 Task: Change the URL paste behavior to plain text.
Action: Mouse moved to (1252, 111)
Screenshot: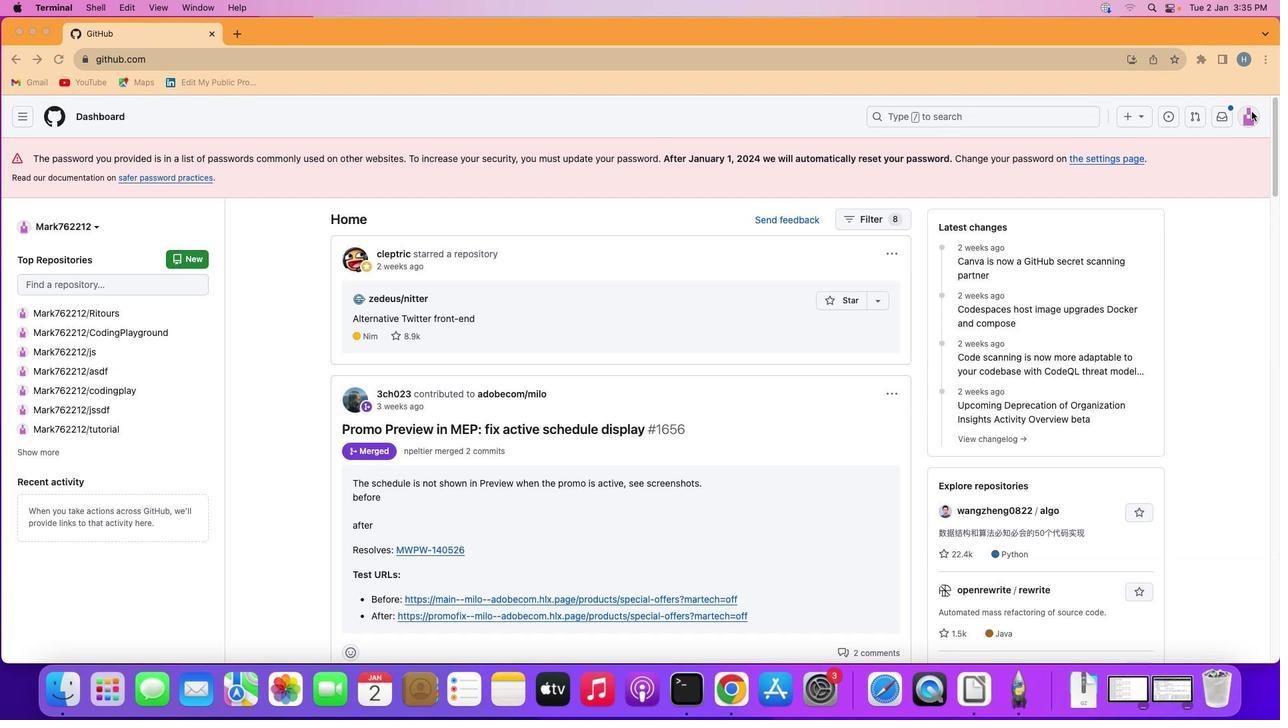 
Action: Mouse pressed left at (1252, 111)
Screenshot: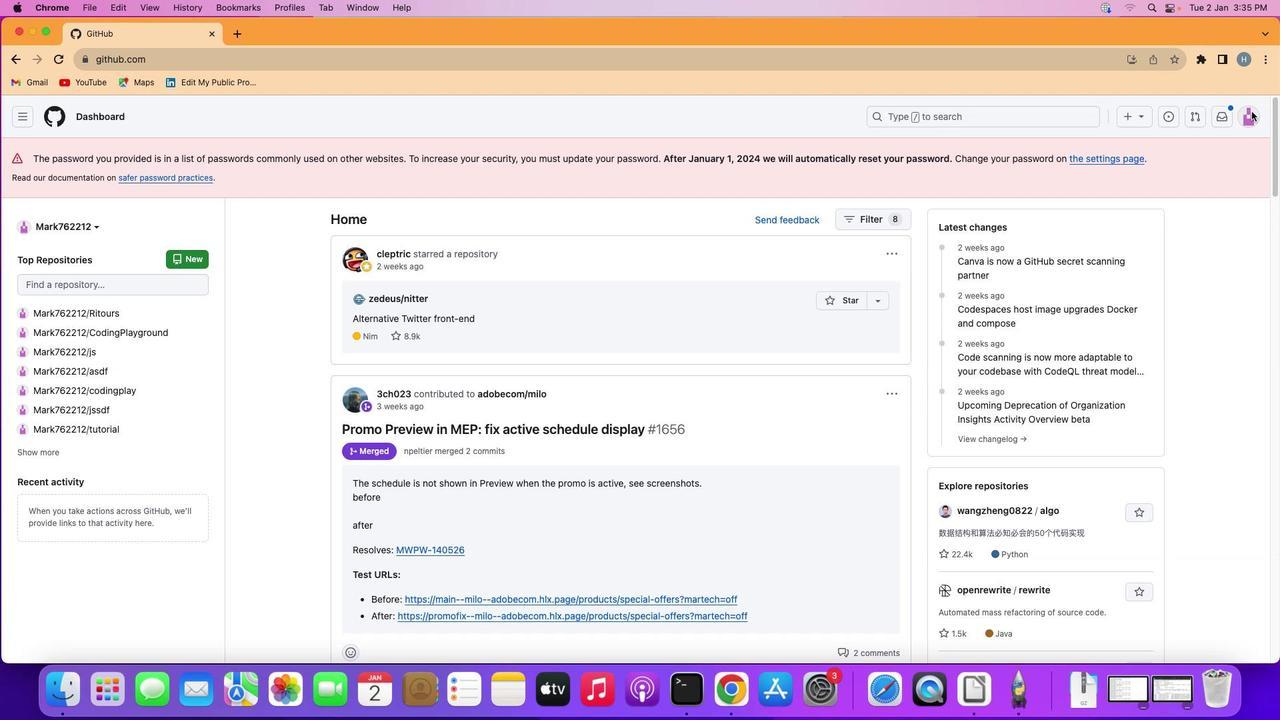 
Action: Mouse moved to (1251, 114)
Screenshot: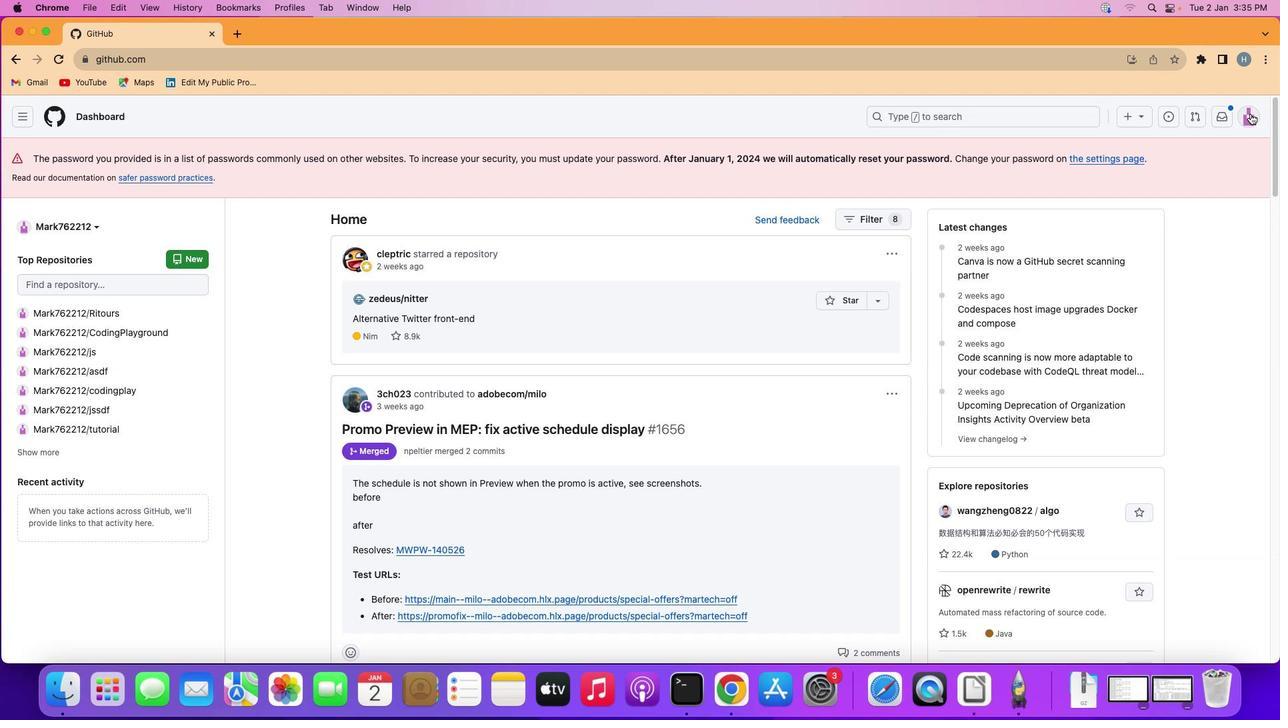 
Action: Mouse pressed left at (1251, 114)
Screenshot: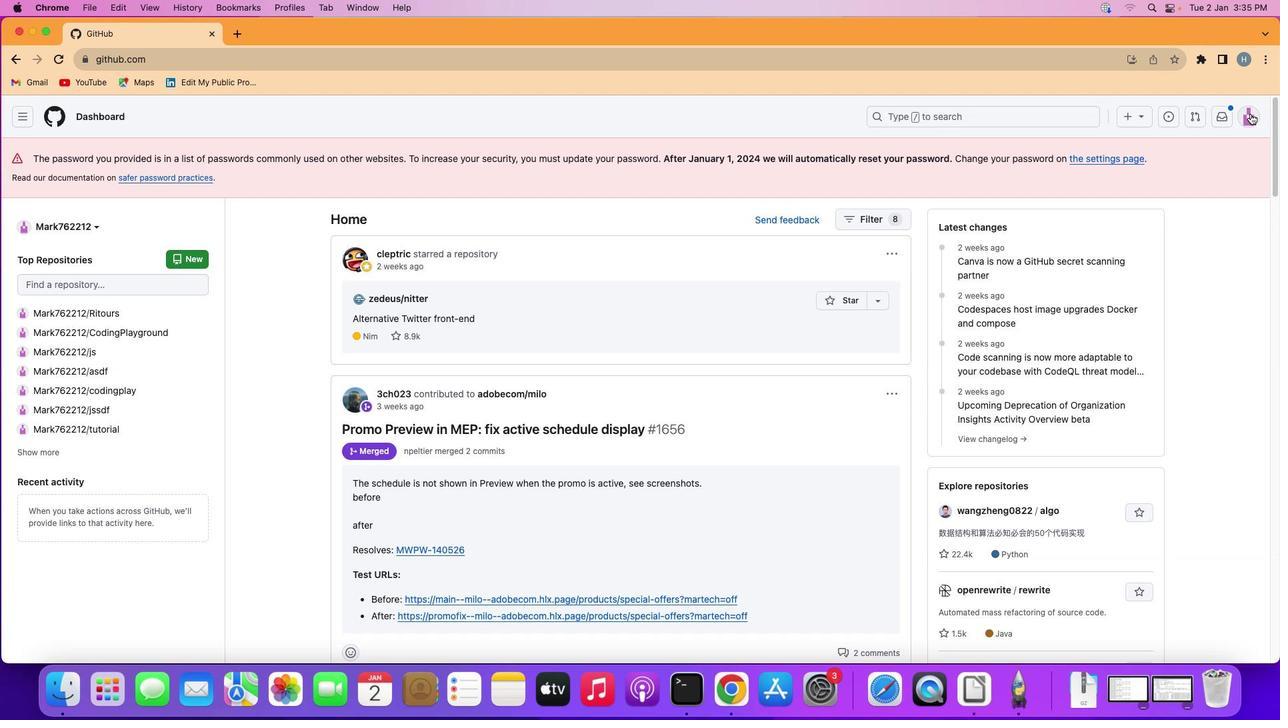 
Action: Mouse moved to (1126, 486)
Screenshot: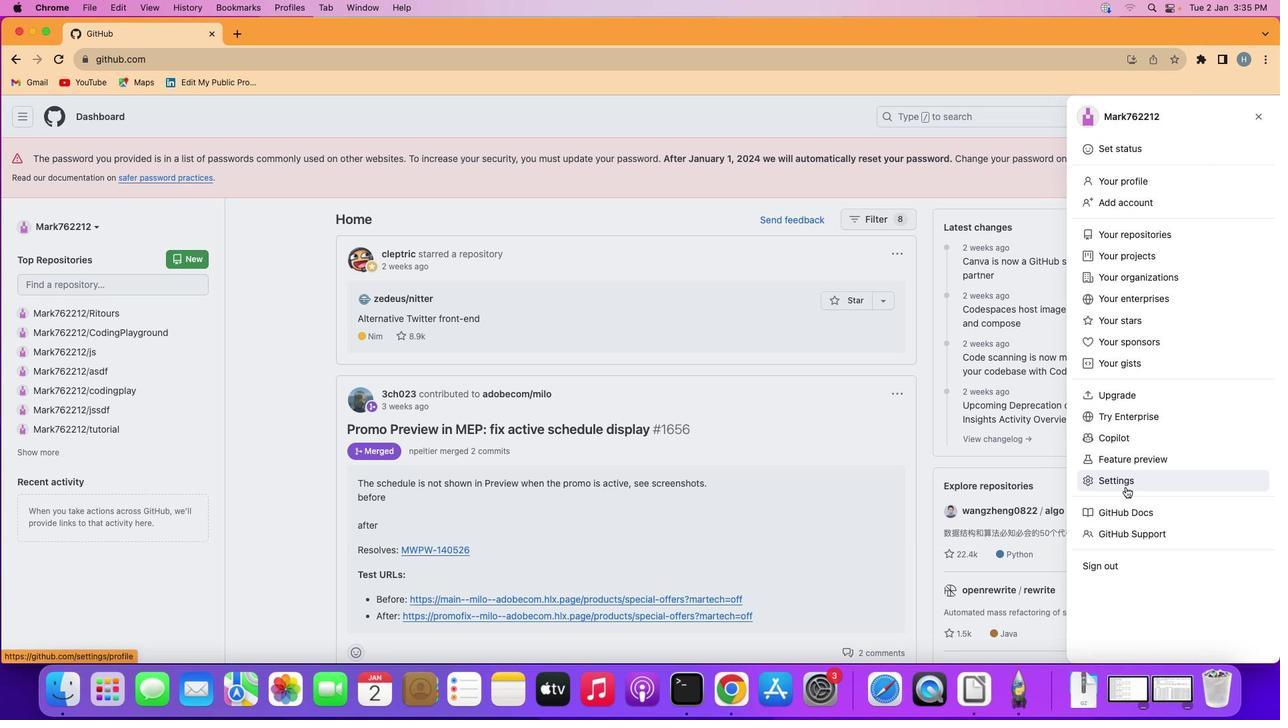 
Action: Mouse pressed left at (1126, 486)
Screenshot: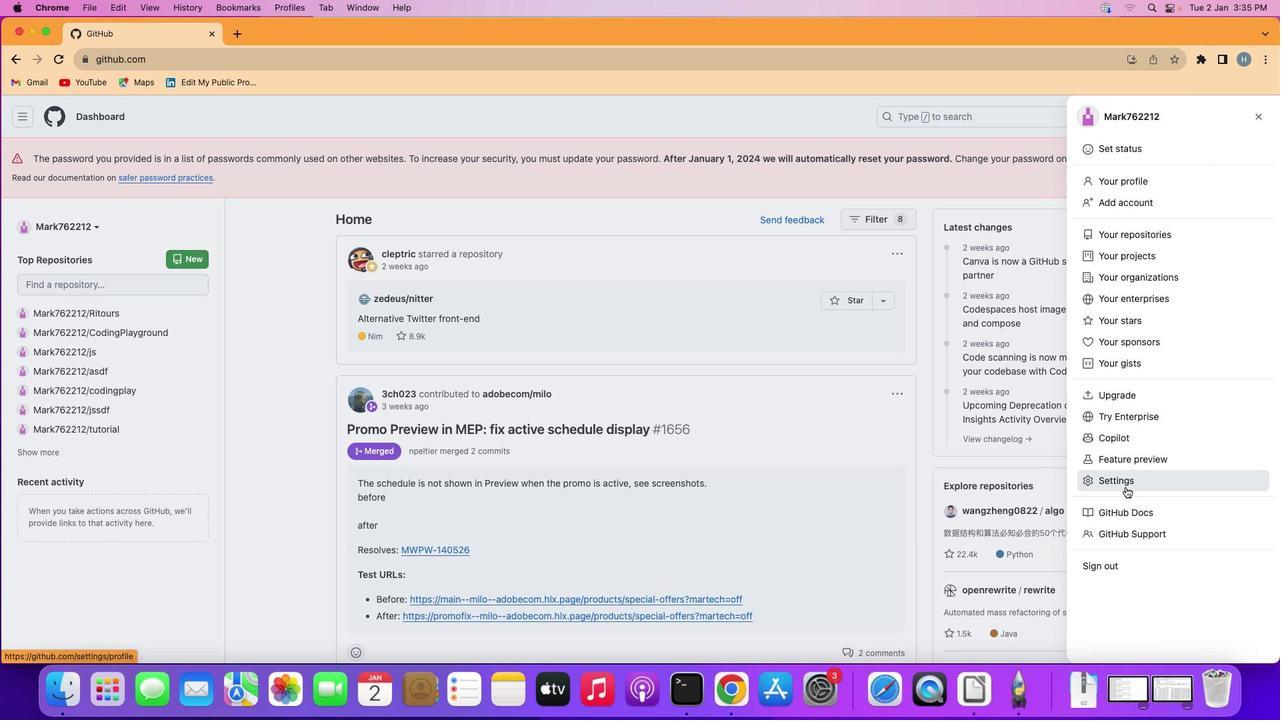 
Action: Mouse moved to (684, 510)
Screenshot: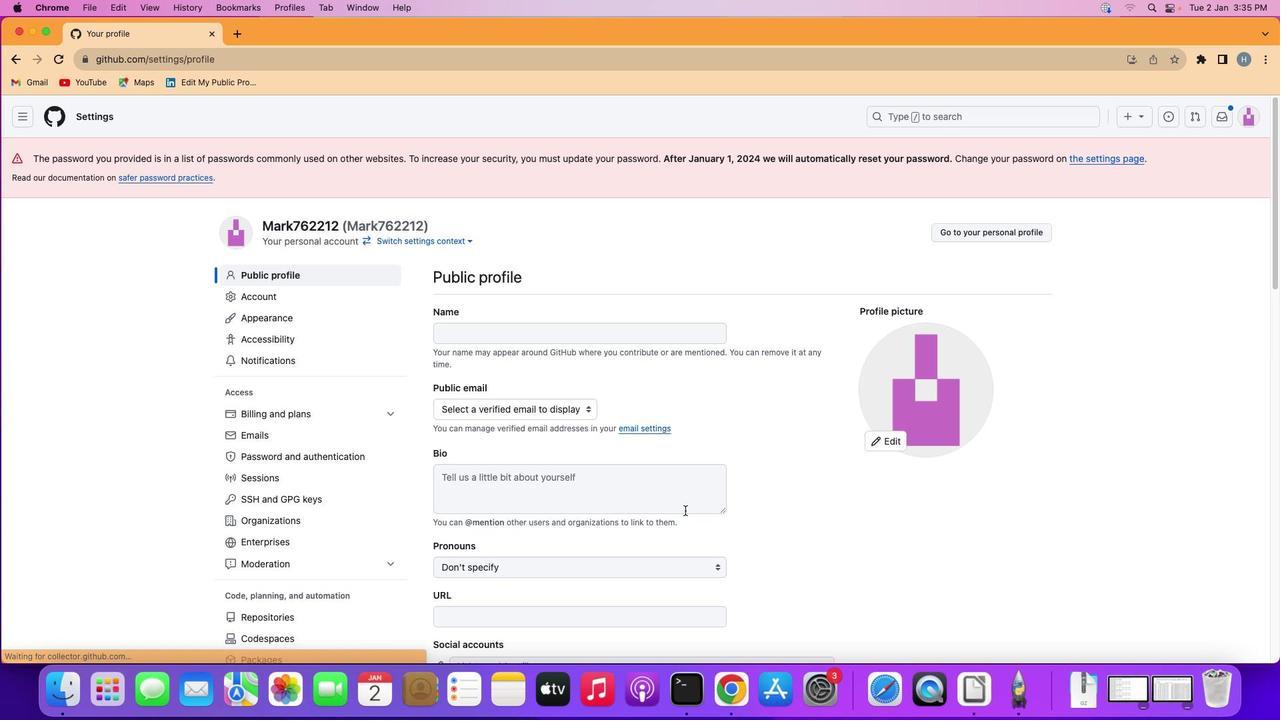
Action: Mouse scrolled (684, 510) with delta (0, 0)
Screenshot: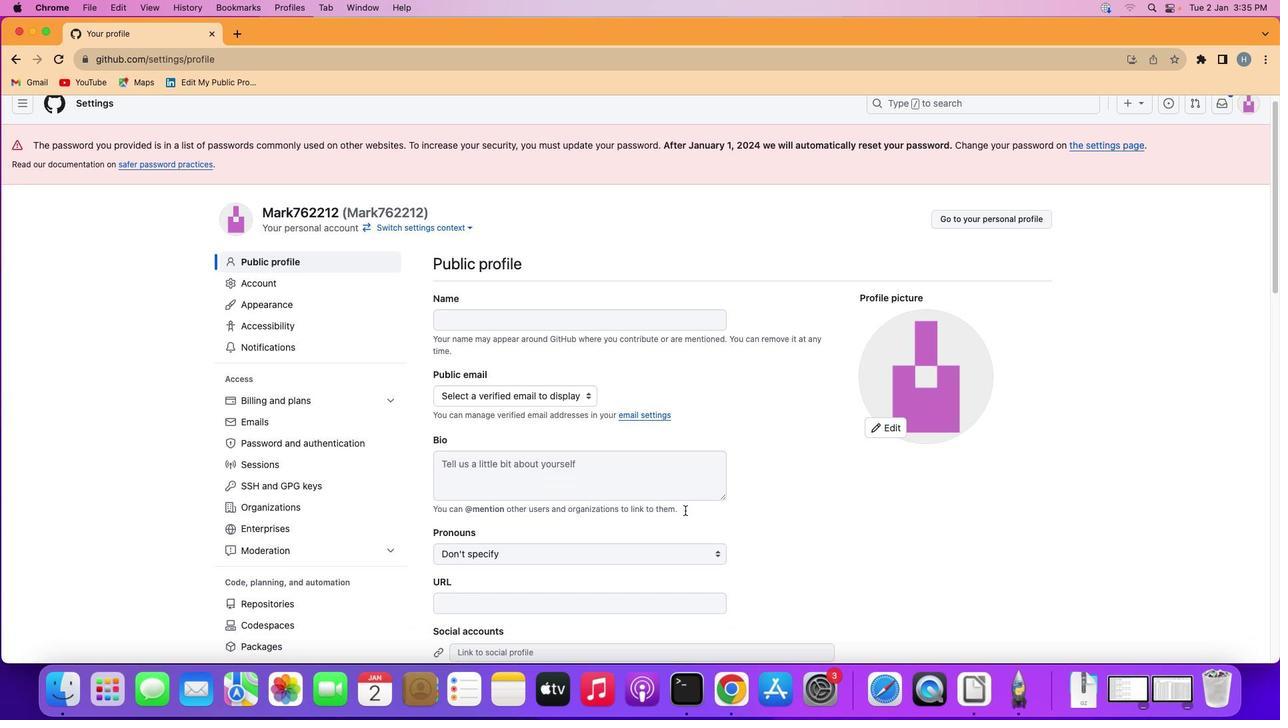 
Action: Mouse scrolled (684, 510) with delta (0, 0)
Screenshot: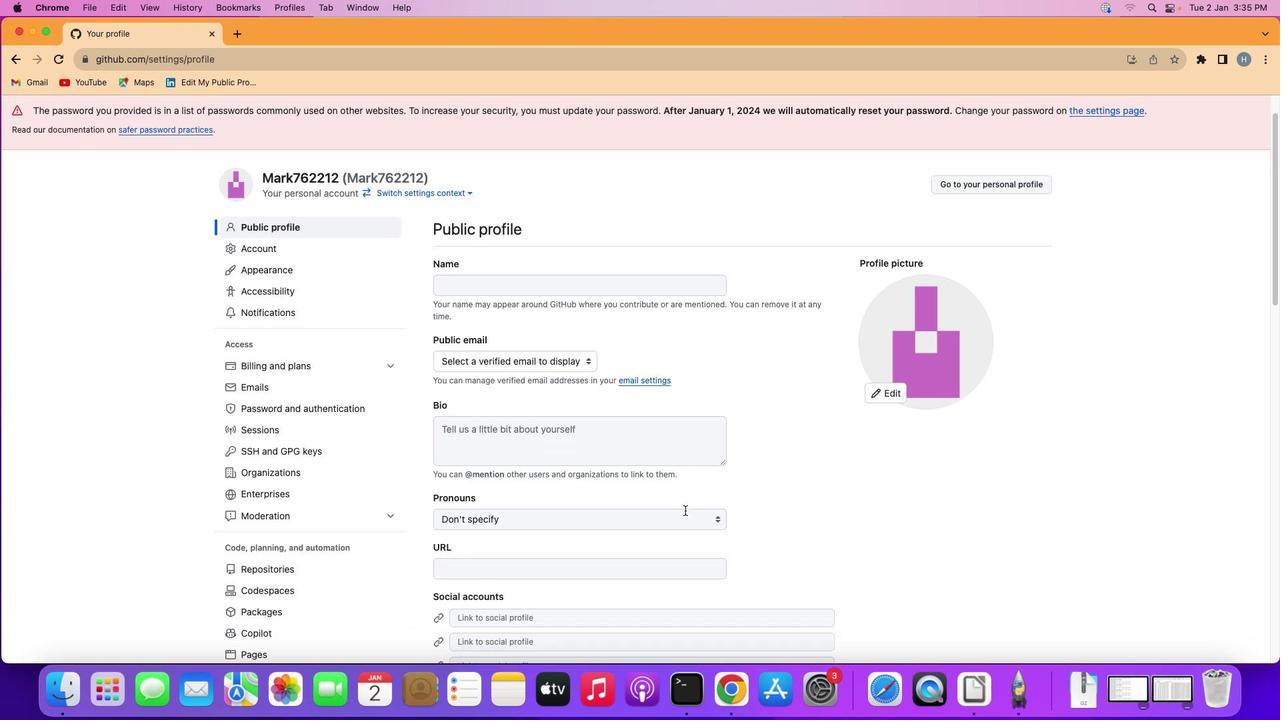 
Action: Mouse scrolled (684, 510) with delta (0, -1)
Screenshot: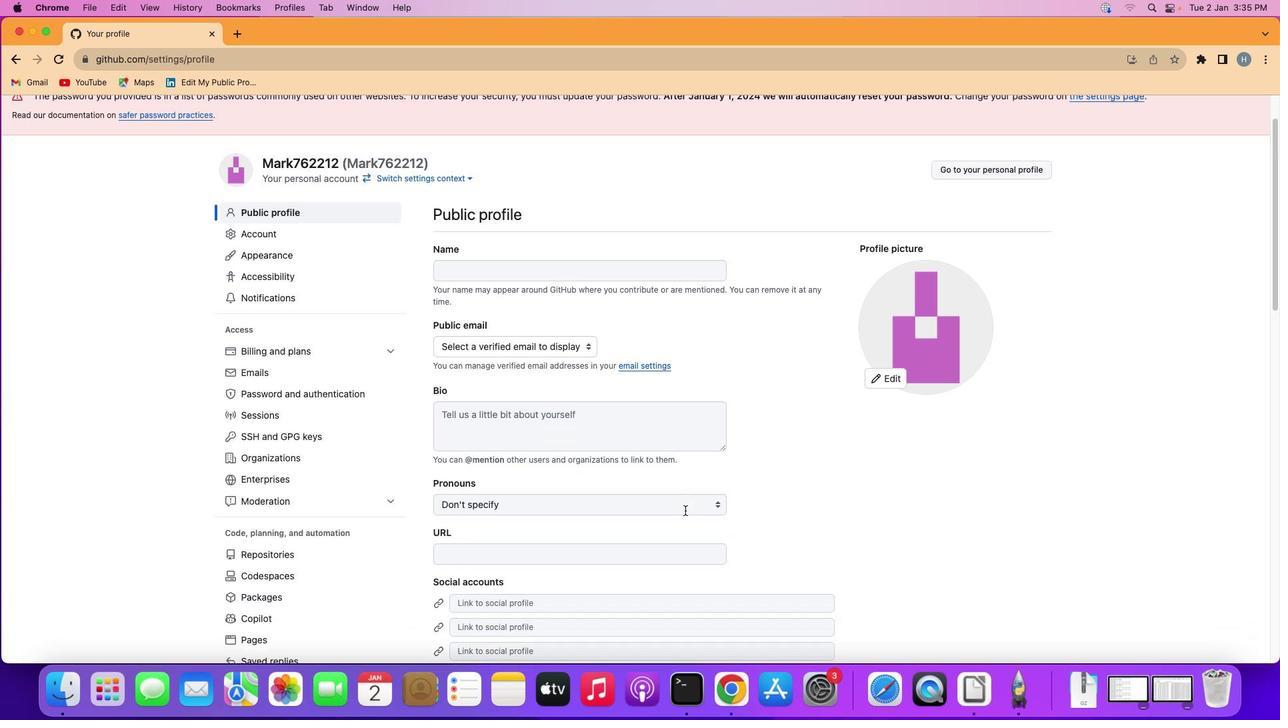 
Action: Mouse scrolled (684, 510) with delta (0, -1)
Screenshot: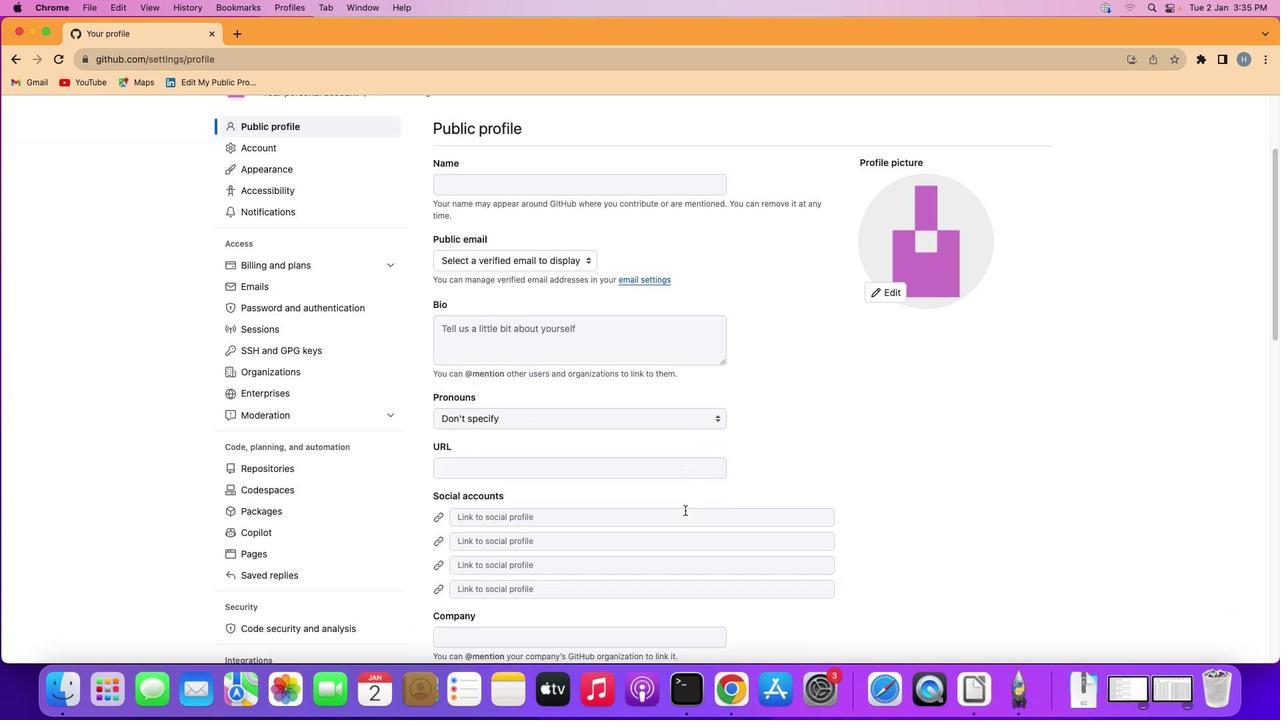 
Action: Mouse moved to (292, 166)
Screenshot: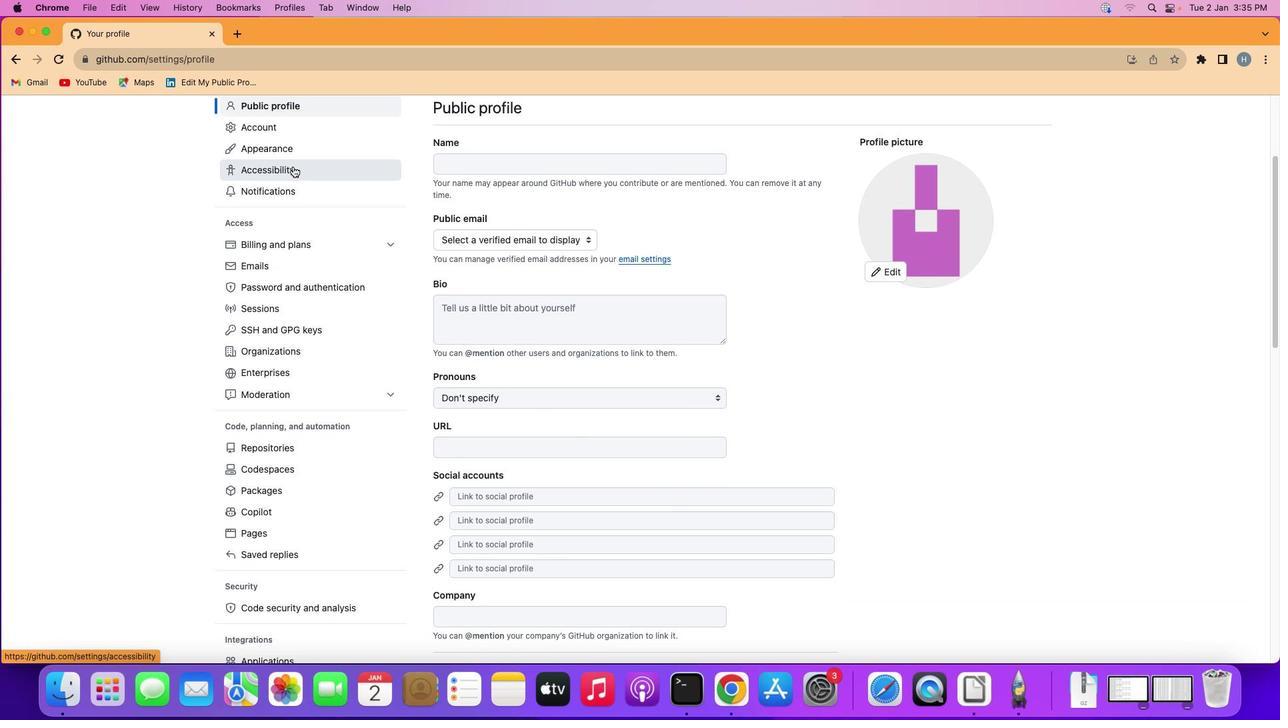 
Action: Mouse pressed left at (292, 166)
Screenshot: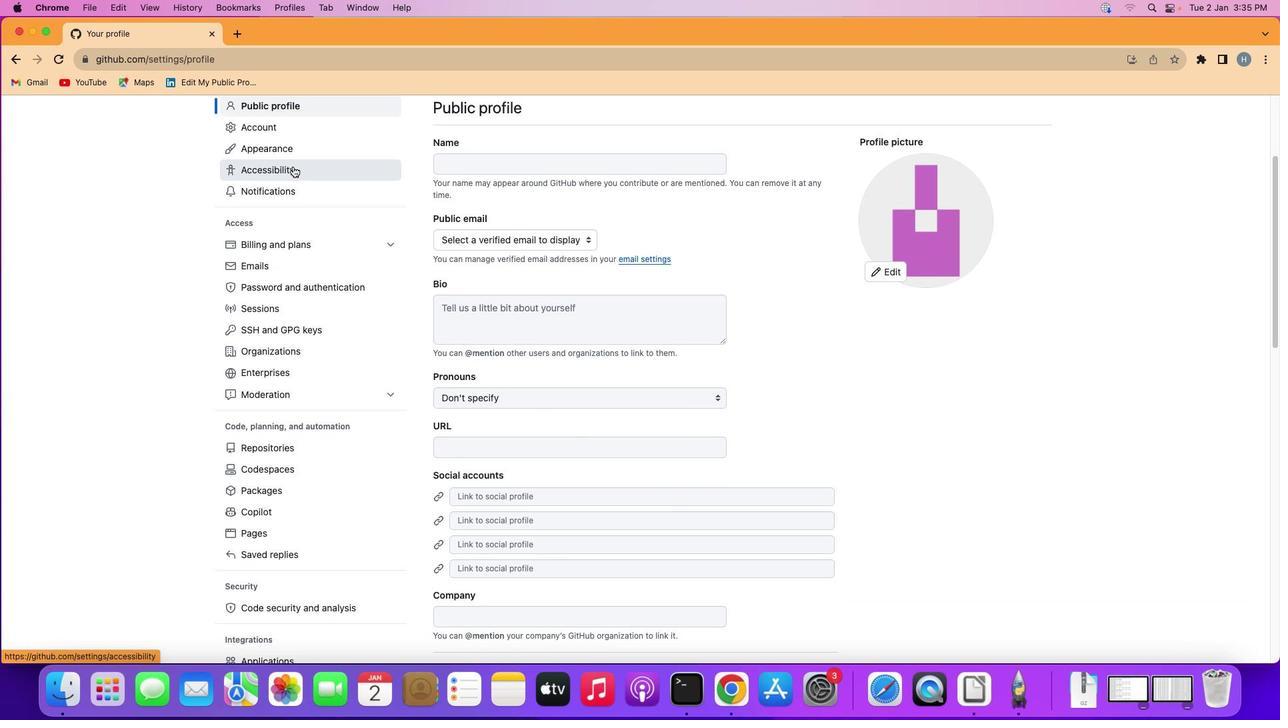 
Action: Mouse moved to (666, 417)
Screenshot: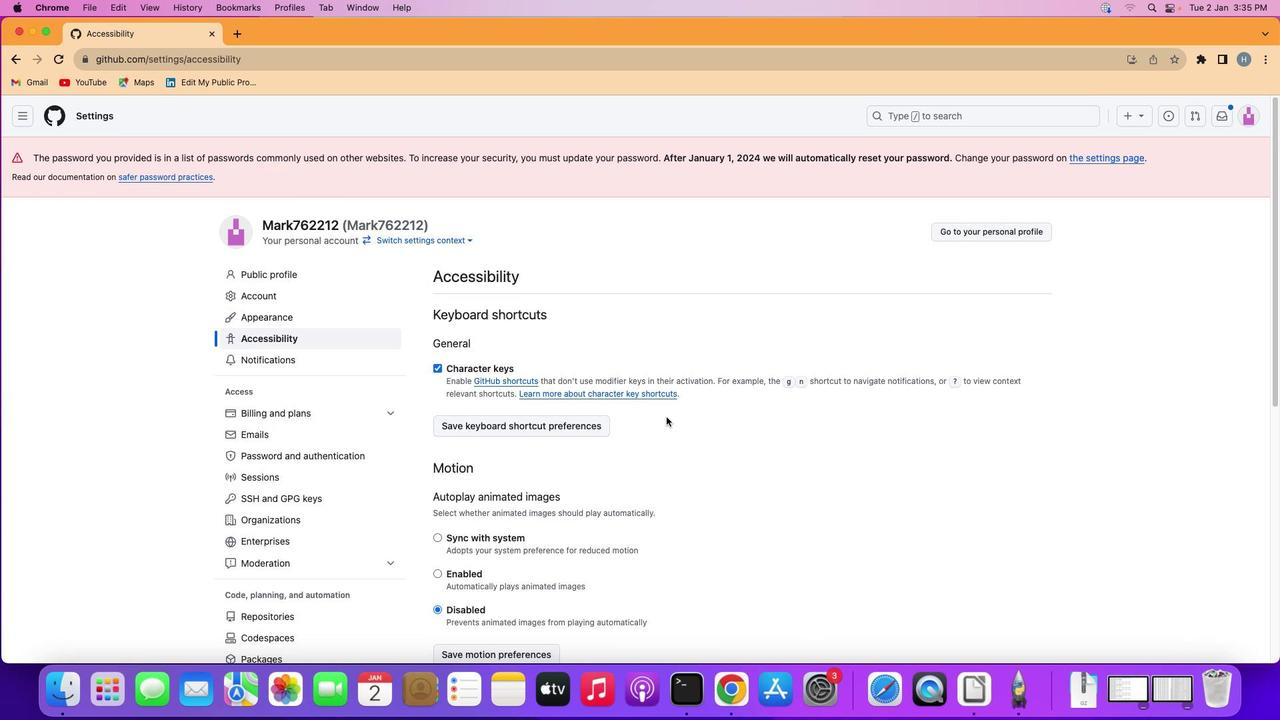 
Action: Mouse scrolled (666, 417) with delta (0, 0)
Screenshot: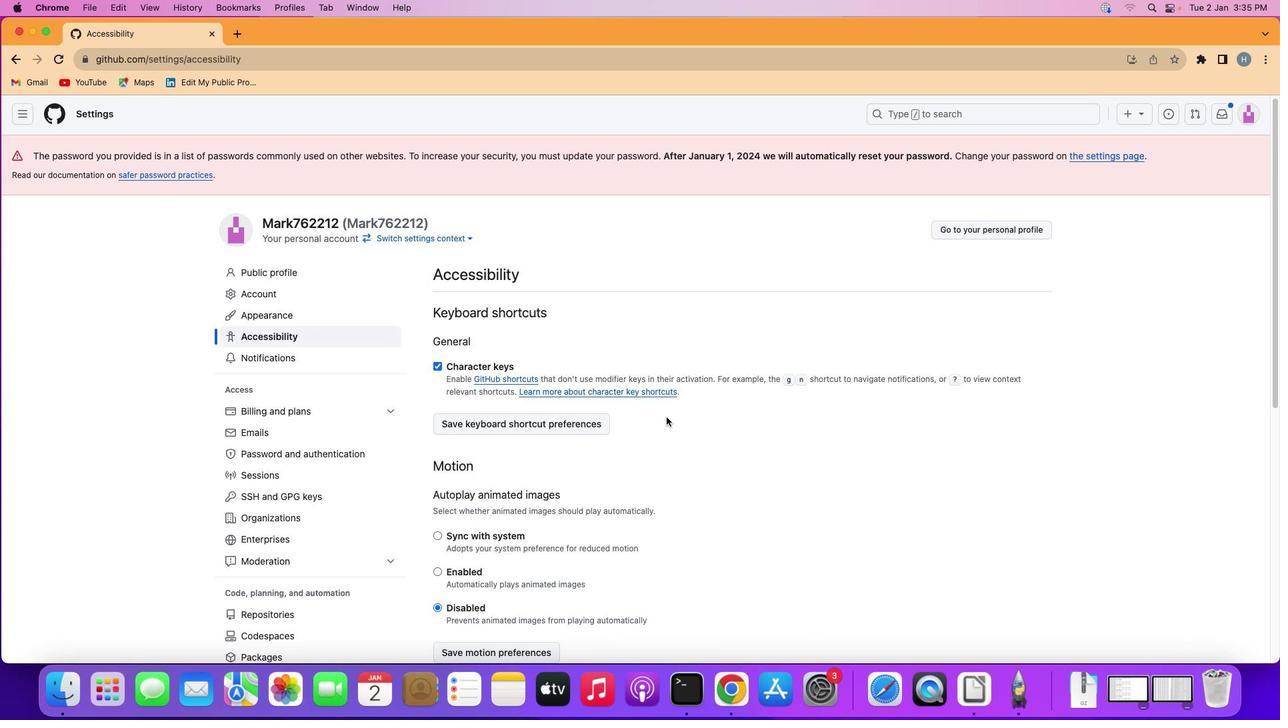 
Action: Mouse scrolled (666, 417) with delta (0, 0)
Screenshot: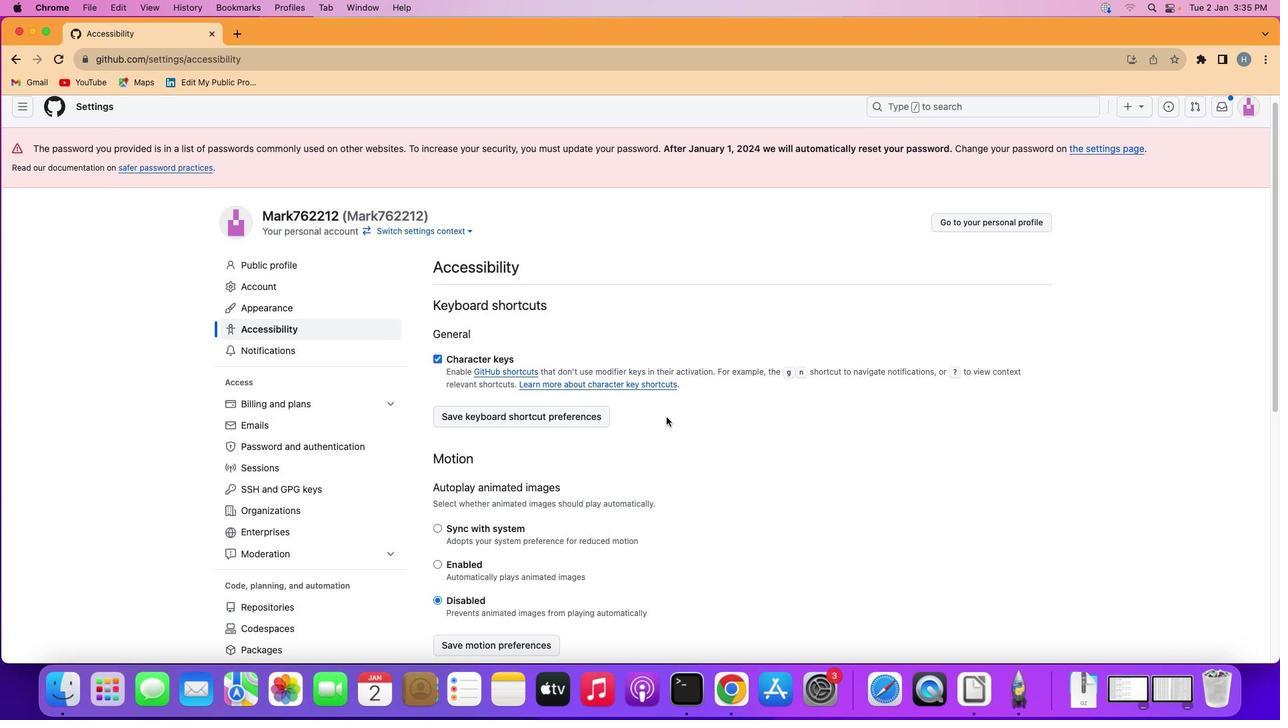 
Action: Mouse scrolled (666, 417) with delta (0, 0)
Screenshot: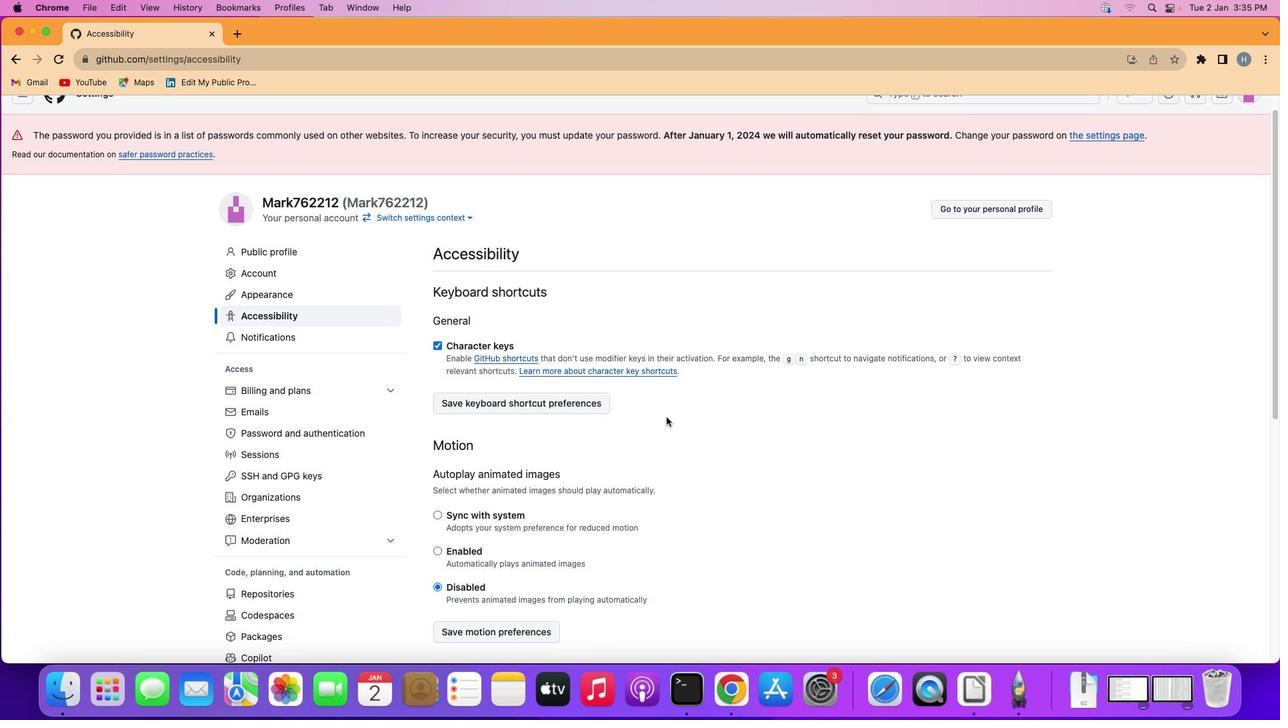 
Action: Mouse scrolled (666, 417) with delta (0, 0)
Screenshot: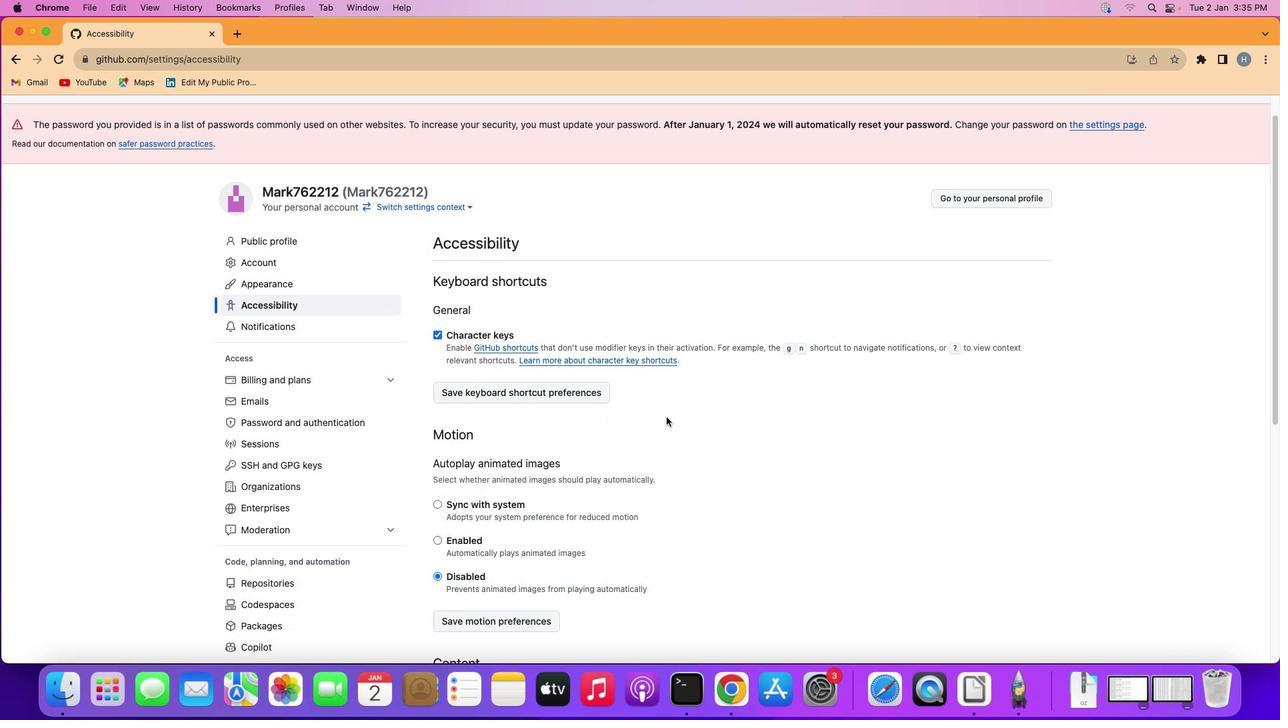 
Action: Mouse scrolled (666, 417) with delta (0, -1)
Screenshot: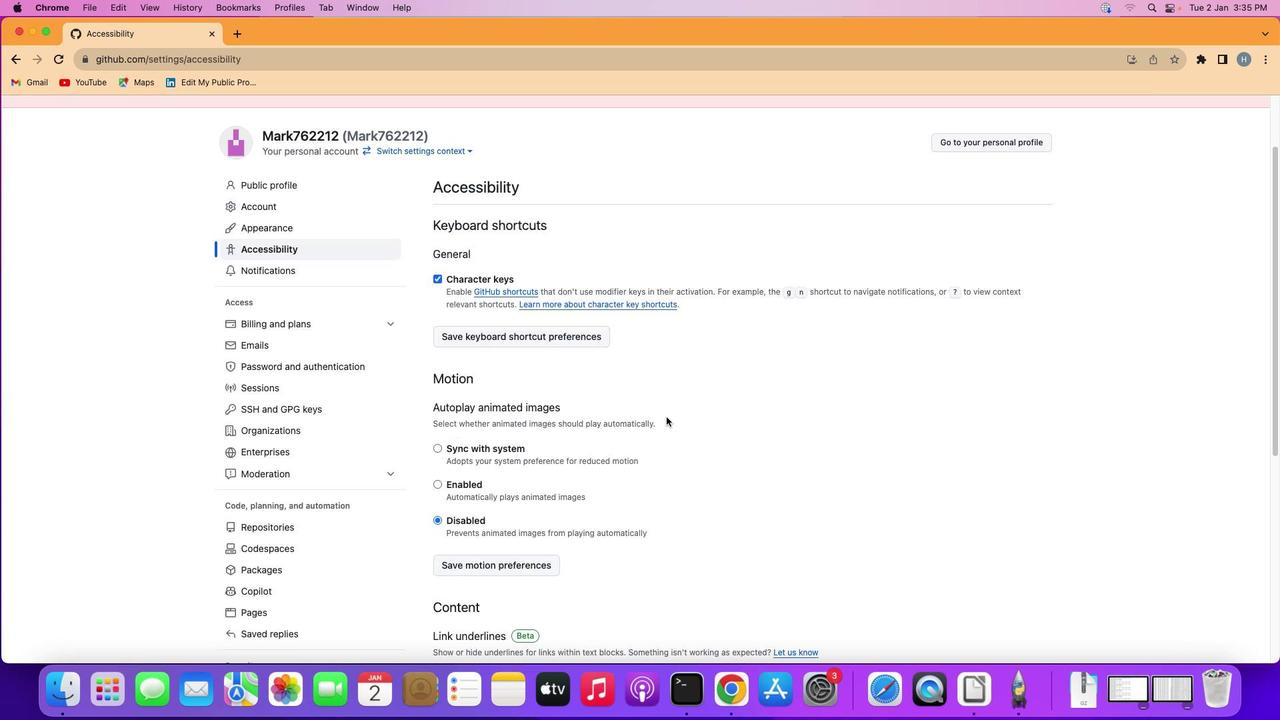 
Action: Mouse scrolled (666, 417) with delta (0, -1)
Screenshot: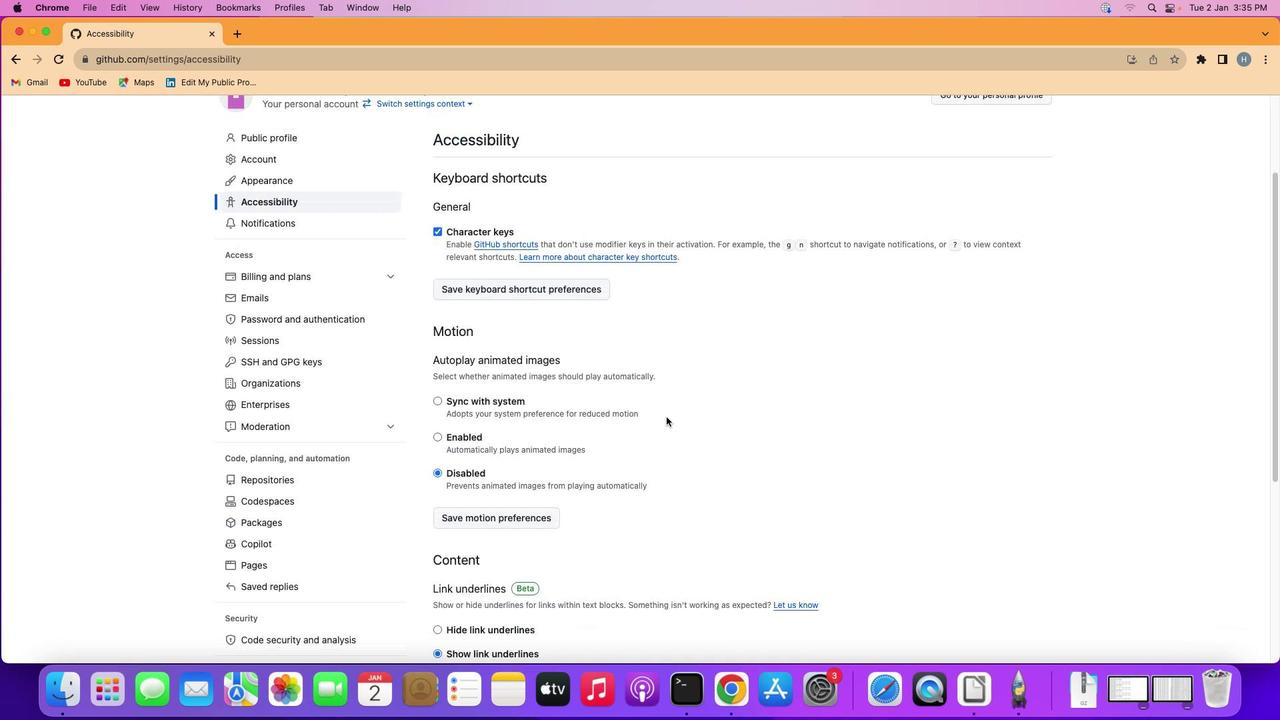 
Action: Mouse scrolled (666, 417) with delta (0, 0)
Screenshot: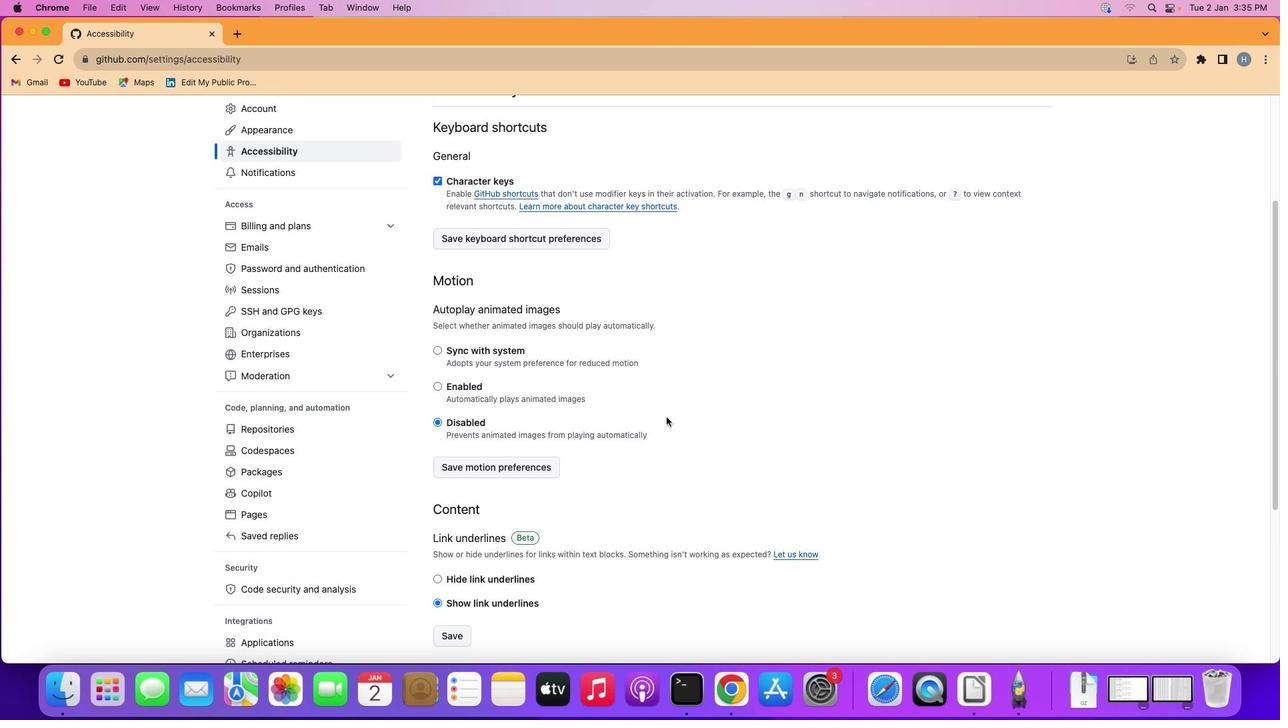 
Action: Mouse scrolled (666, 417) with delta (0, 0)
Screenshot: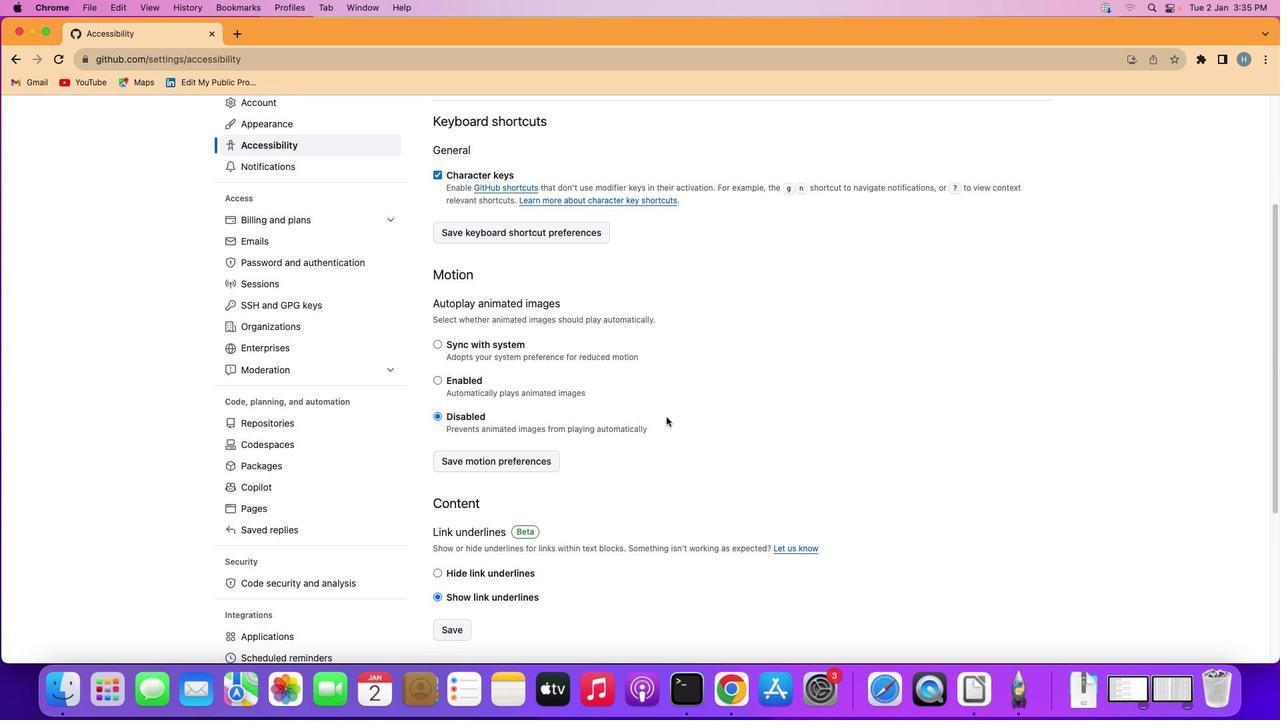 
Action: Mouse moved to (666, 417)
Screenshot: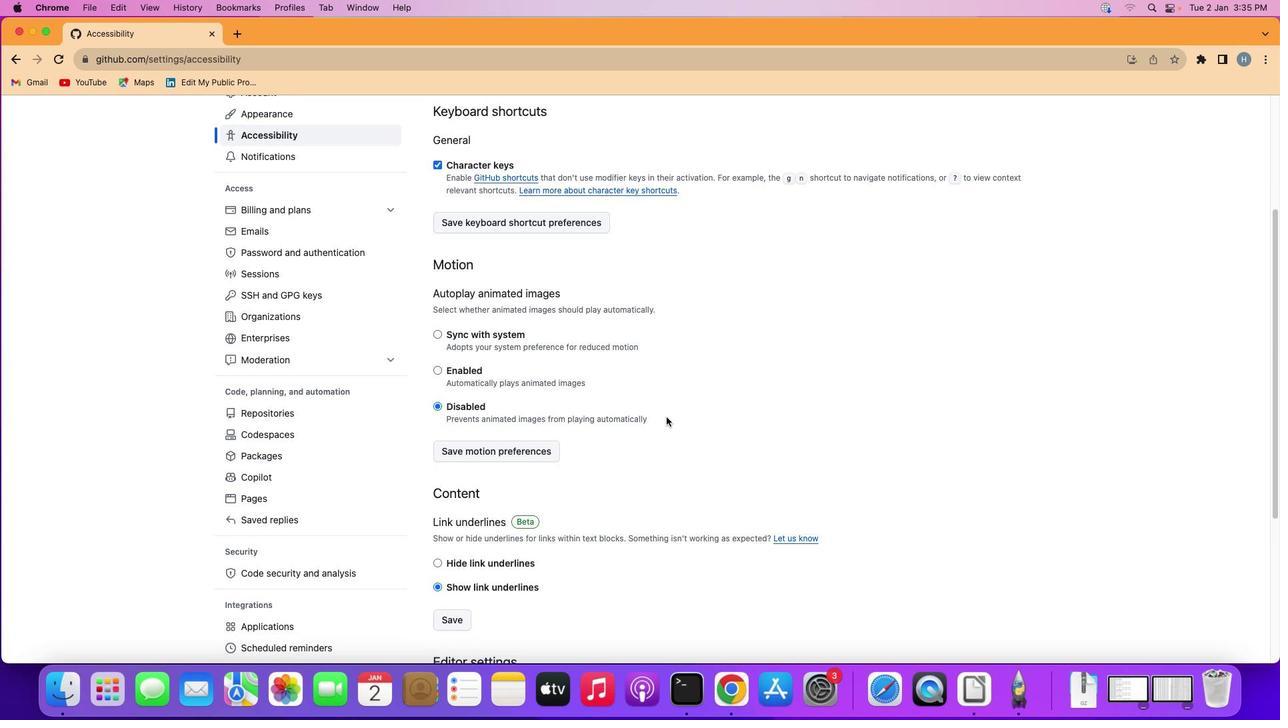 
Action: Mouse scrolled (666, 417) with delta (0, 0)
Screenshot: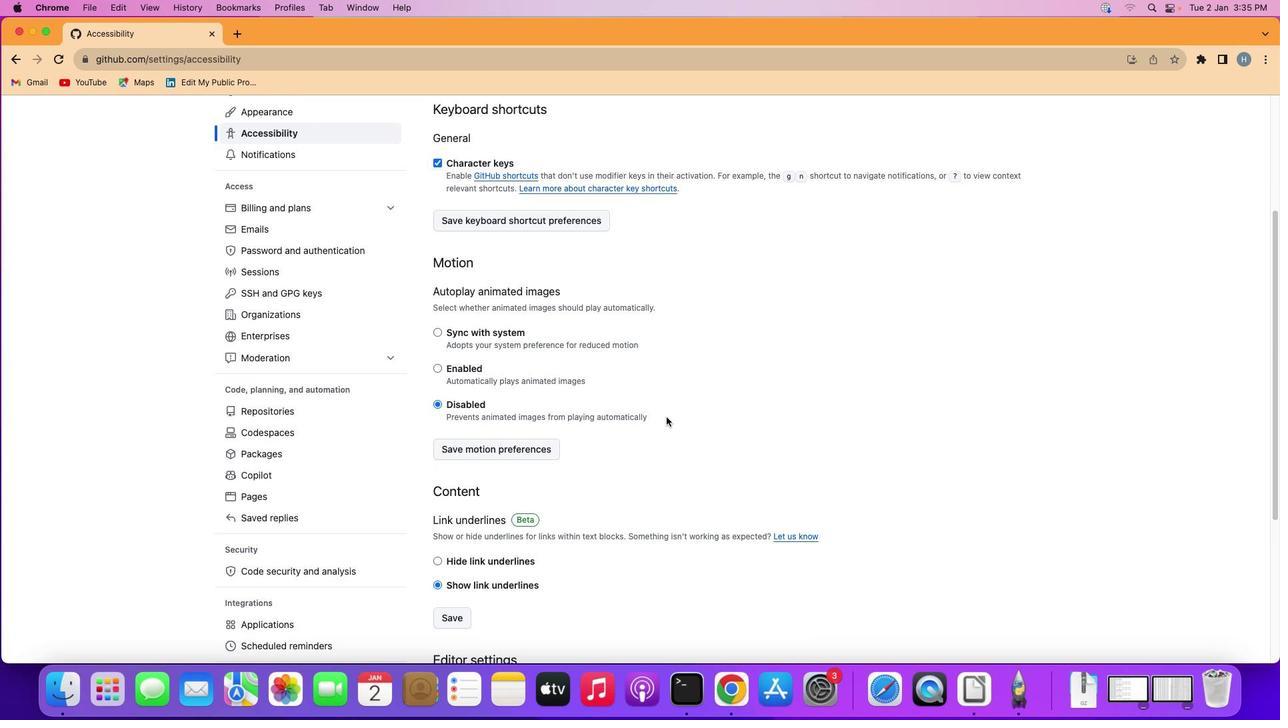 
Action: Mouse scrolled (666, 417) with delta (0, 0)
Screenshot: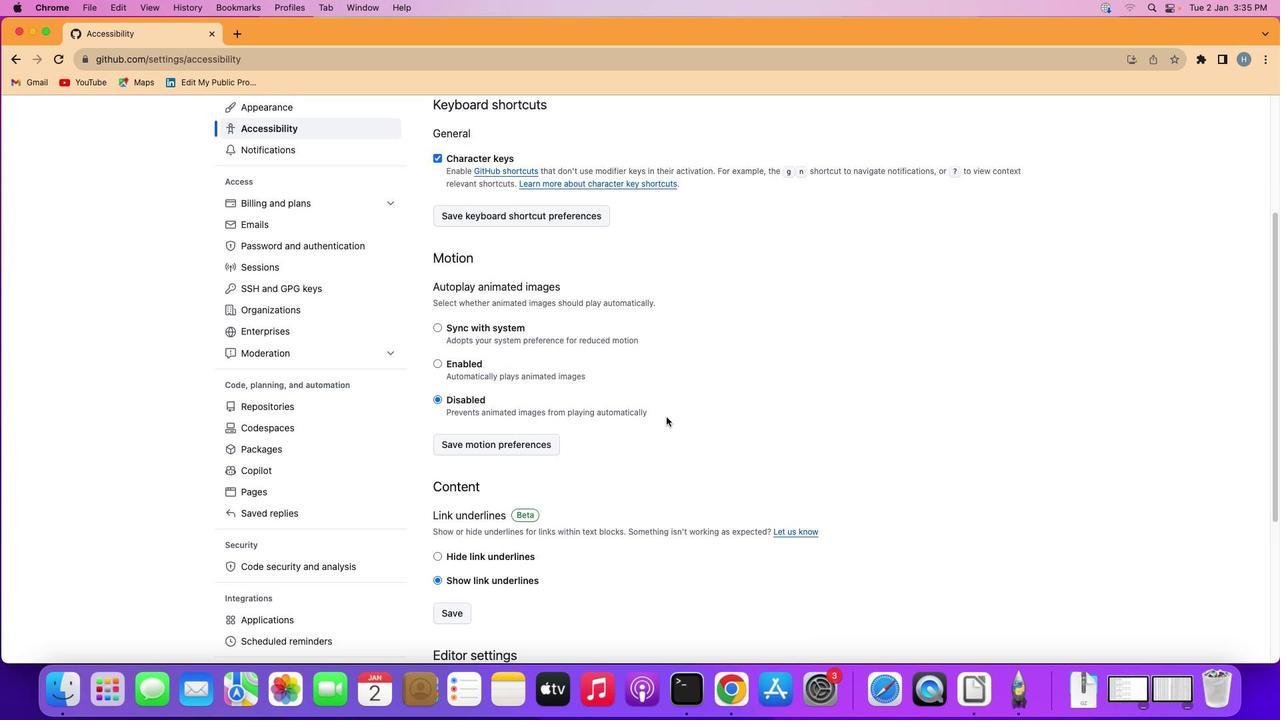 
Action: Mouse scrolled (666, 417) with delta (0, 0)
Screenshot: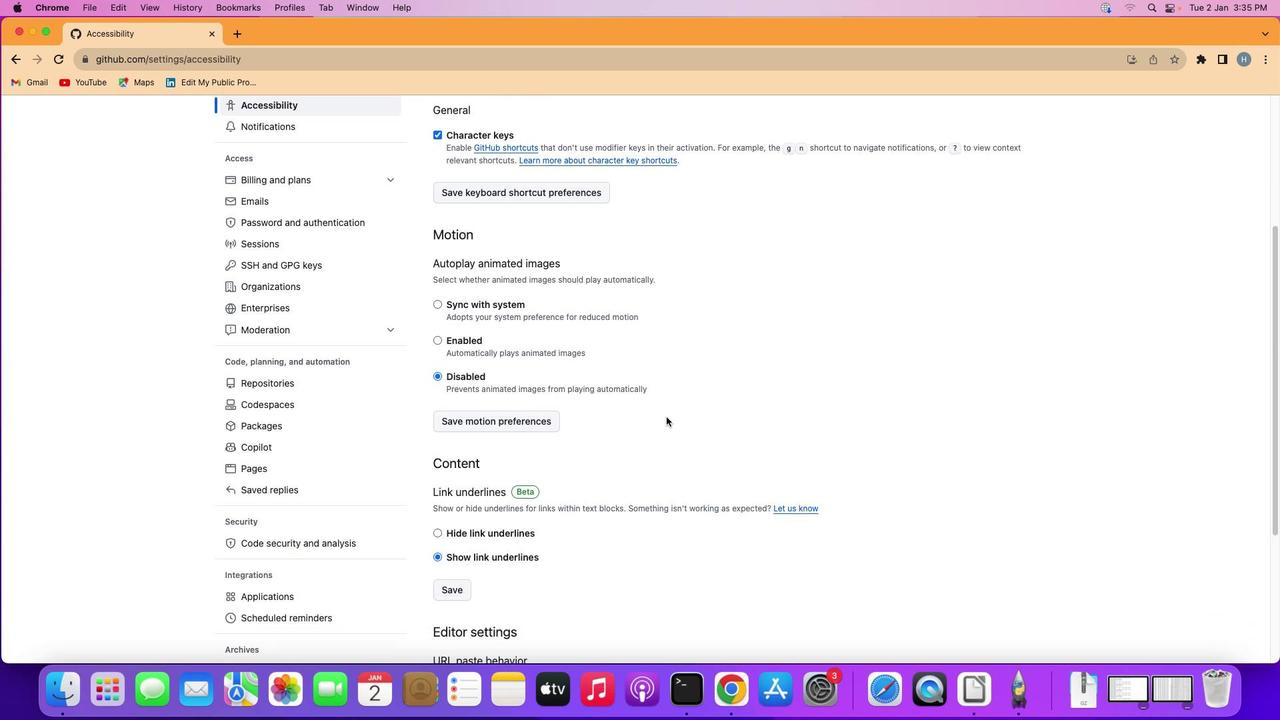 
Action: Mouse scrolled (666, 417) with delta (0, 0)
Screenshot: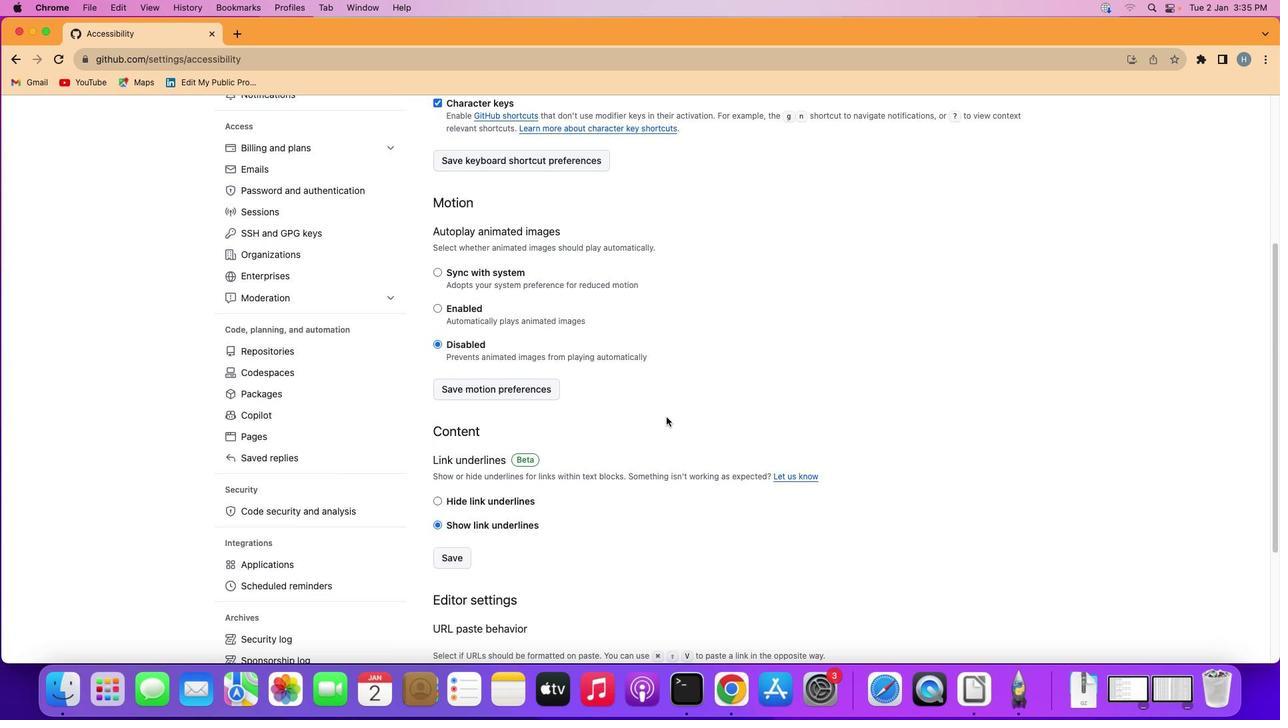 
Action: Mouse scrolled (666, 417) with delta (0, 0)
Screenshot: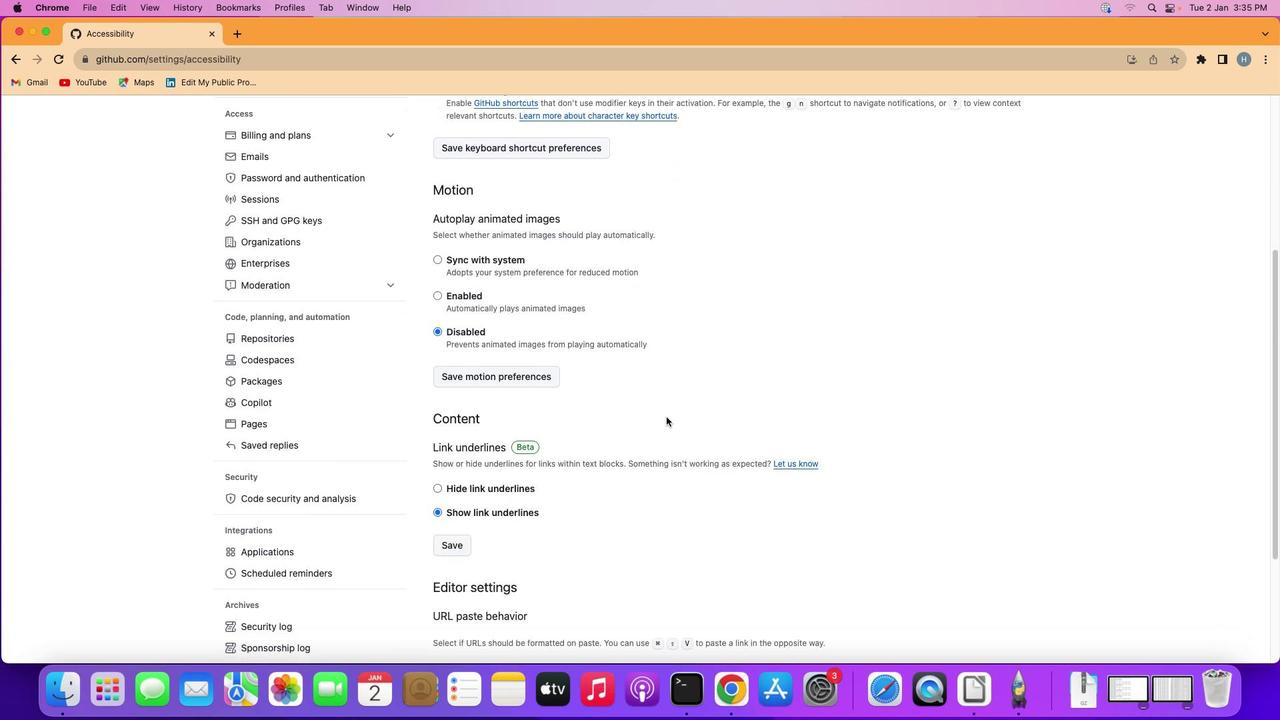 
Action: Mouse scrolled (666, 417) with delta (0, -2)
Screenshot: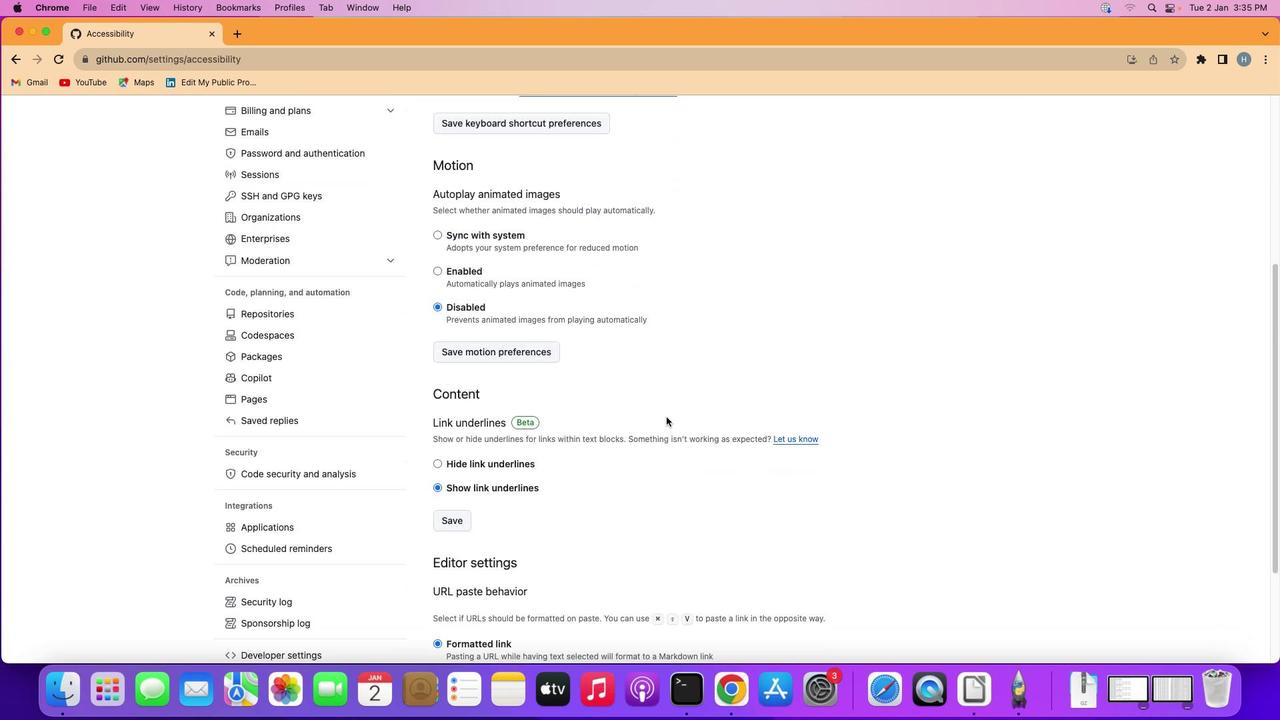 
Action: Mouse scrolled (666, 417) with delta (0, 0)
Screenshot: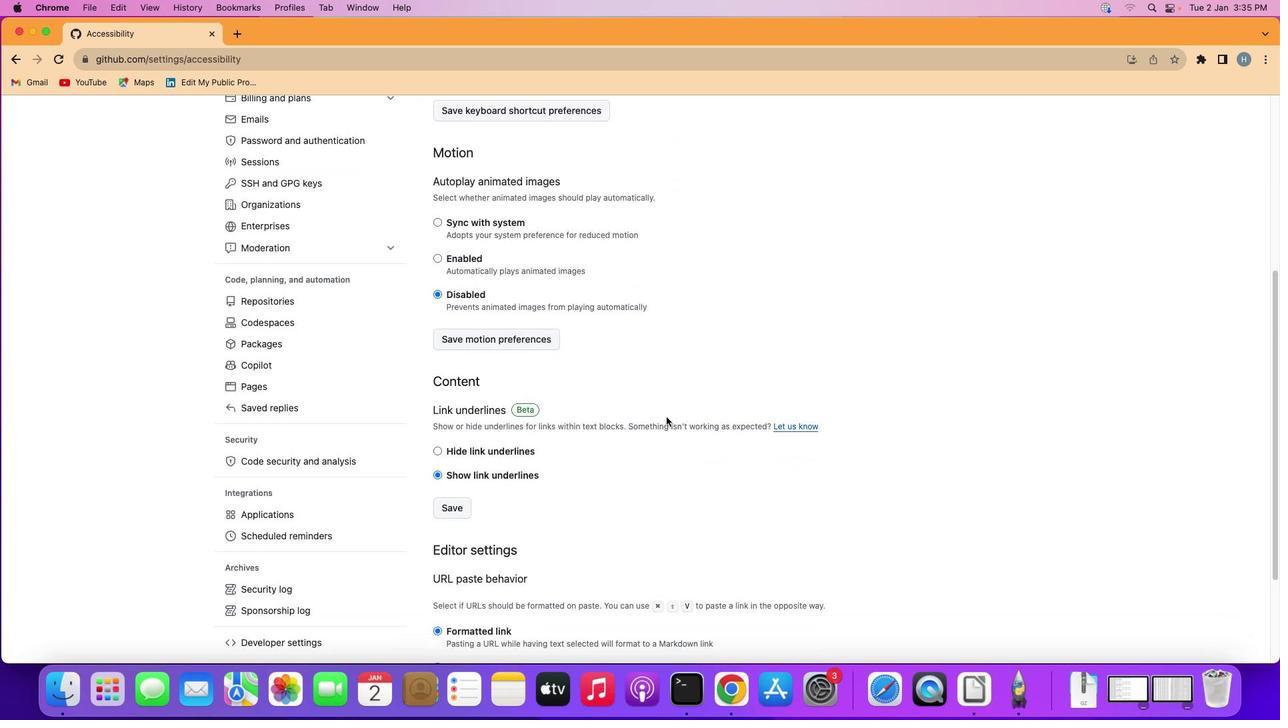 
Action: Mouse scrolled (666, 417) with delta (0, 0)
Screenshot: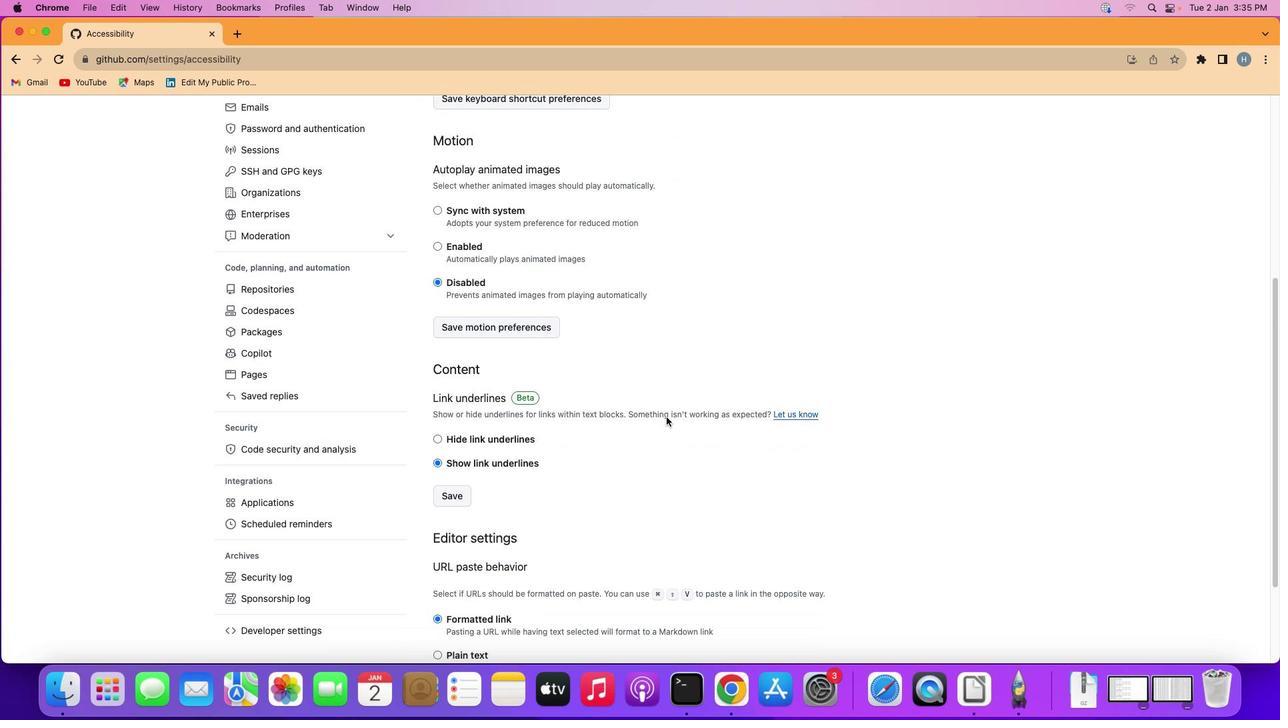 
Action: Mouse scrolled (666, 417) with delta (0, 0)
Screenshot: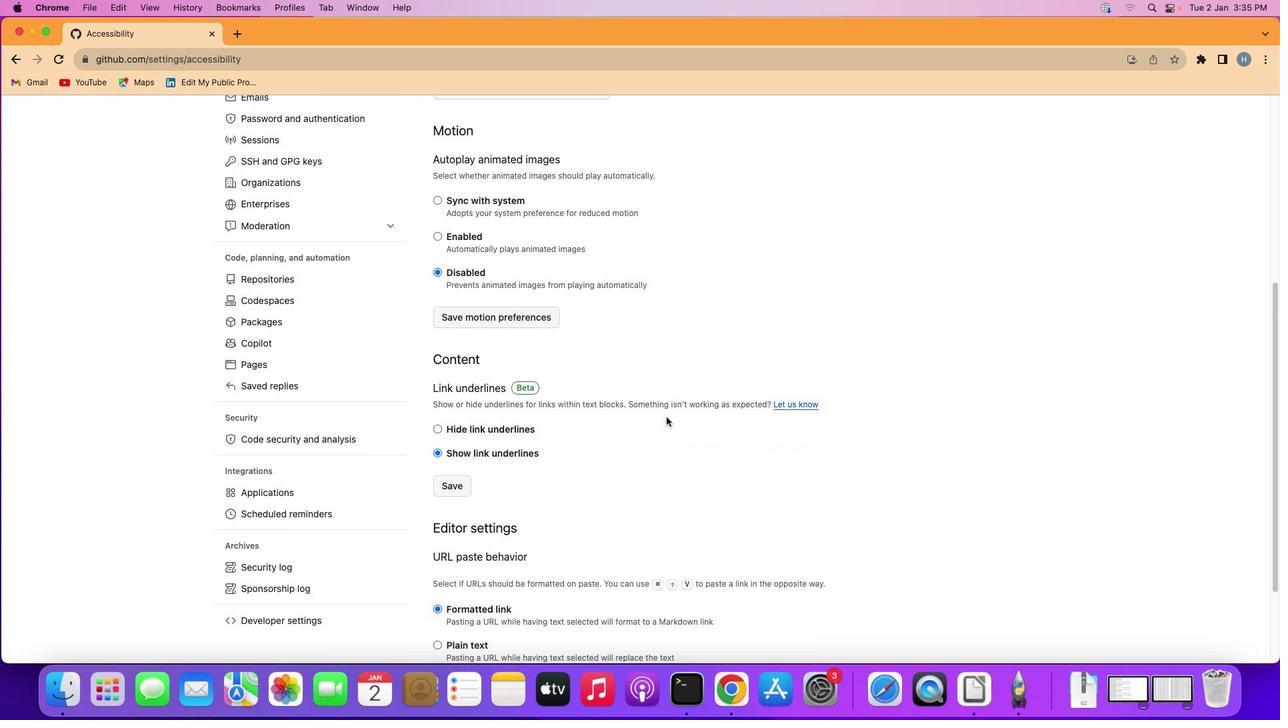 
Action: Mouse scrolled (666, 417) with delta (0, -1)
Screenshot: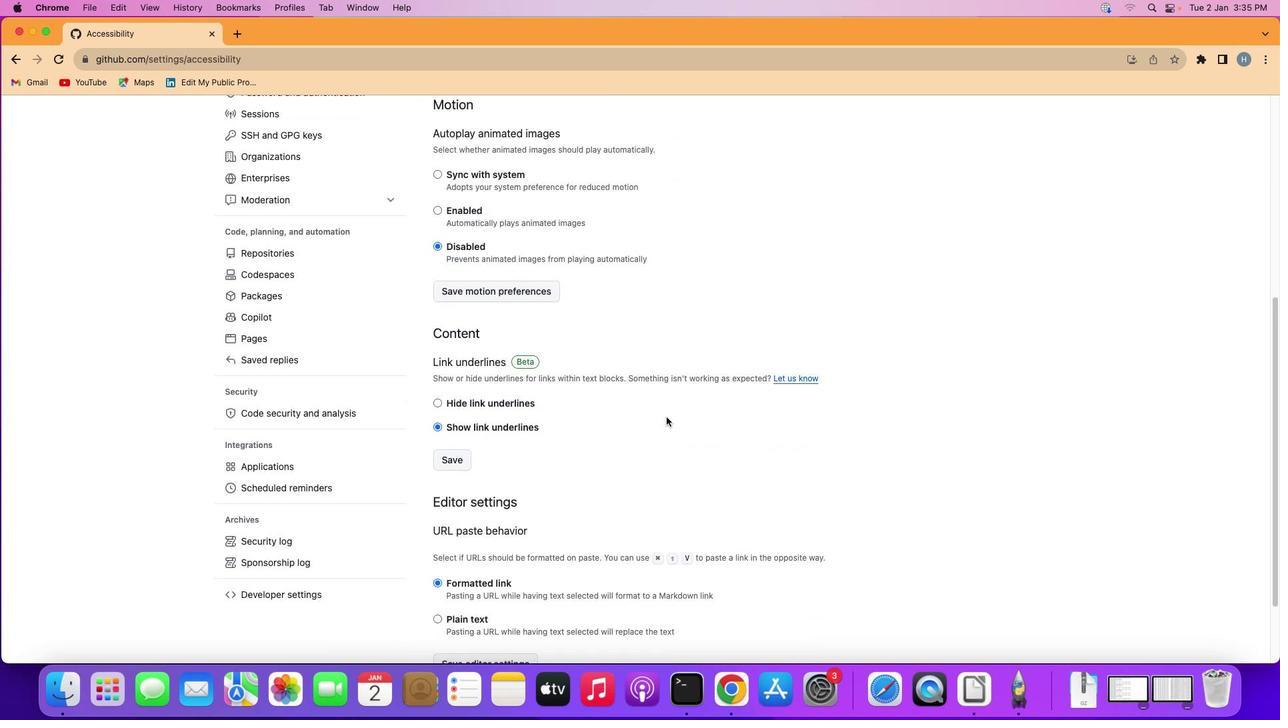 
Action: Mouse scrolled (666, 417) with delta (0, 0)
Screenshot: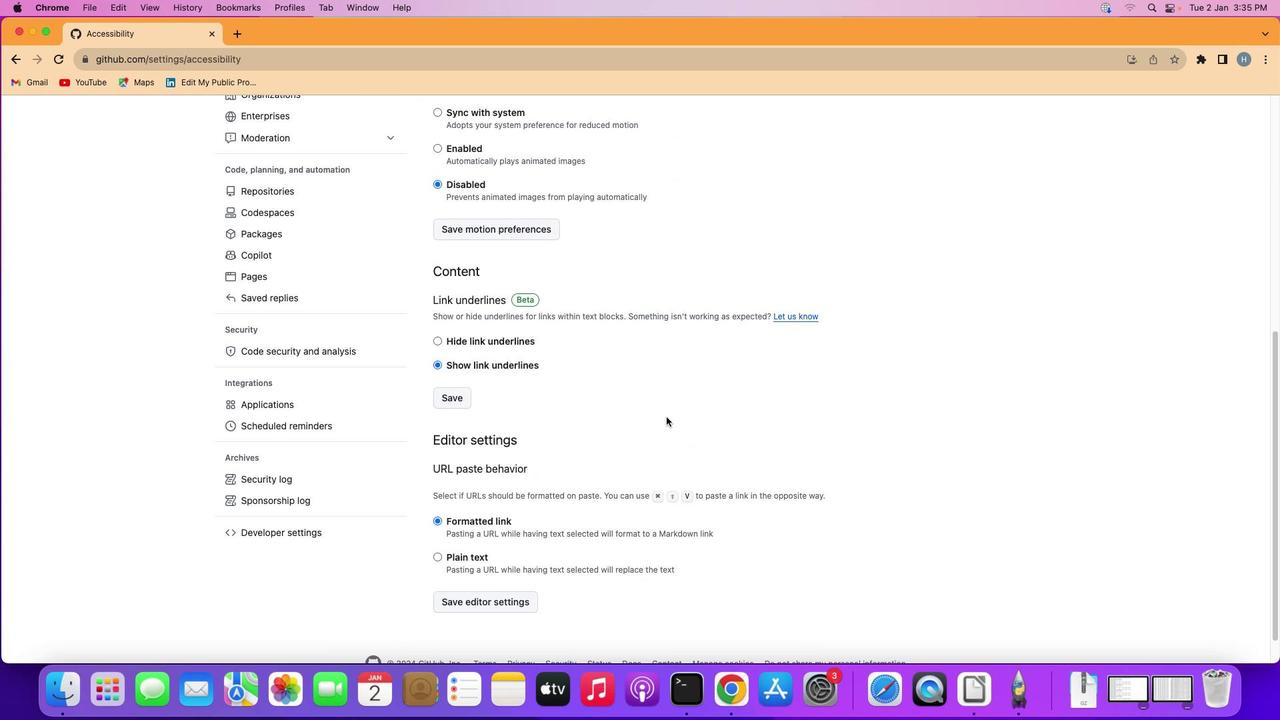 
Action: Mouse scrolled (666, 417) with delta (0, 0)
Screenshot: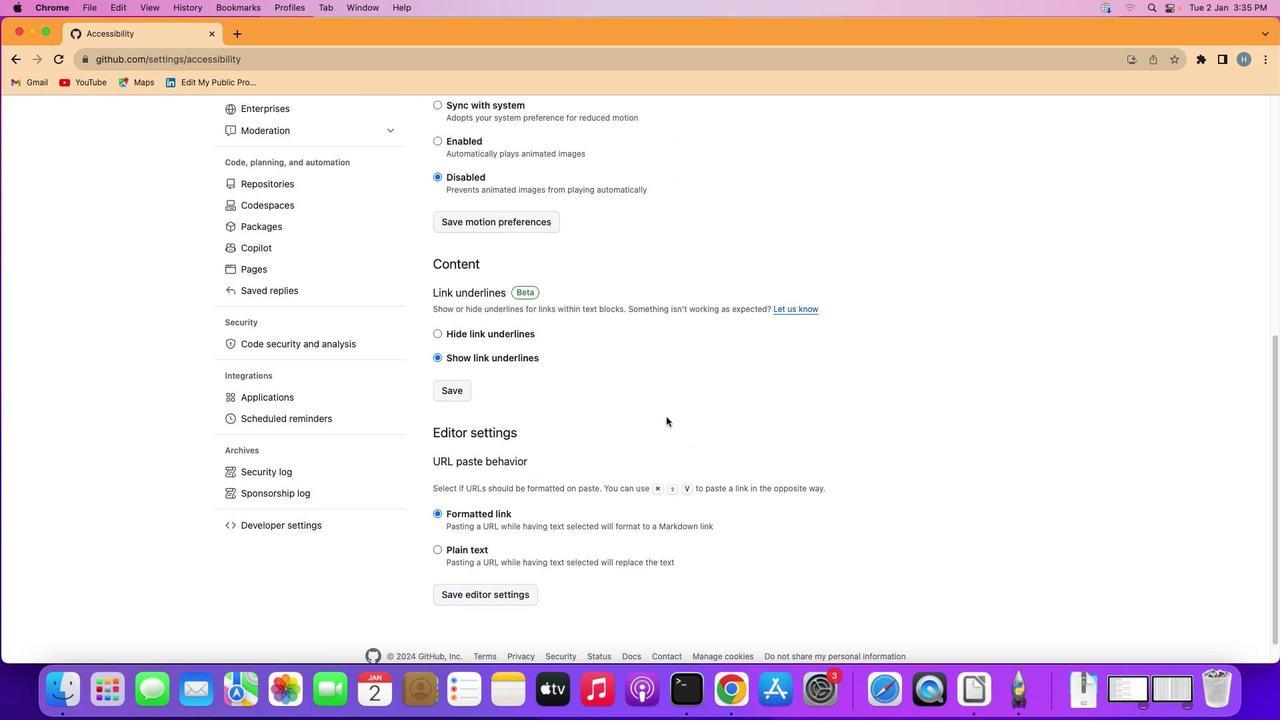 
Action: Mouse scrolled (666, 417) with delta (0, -2)
Screenshot: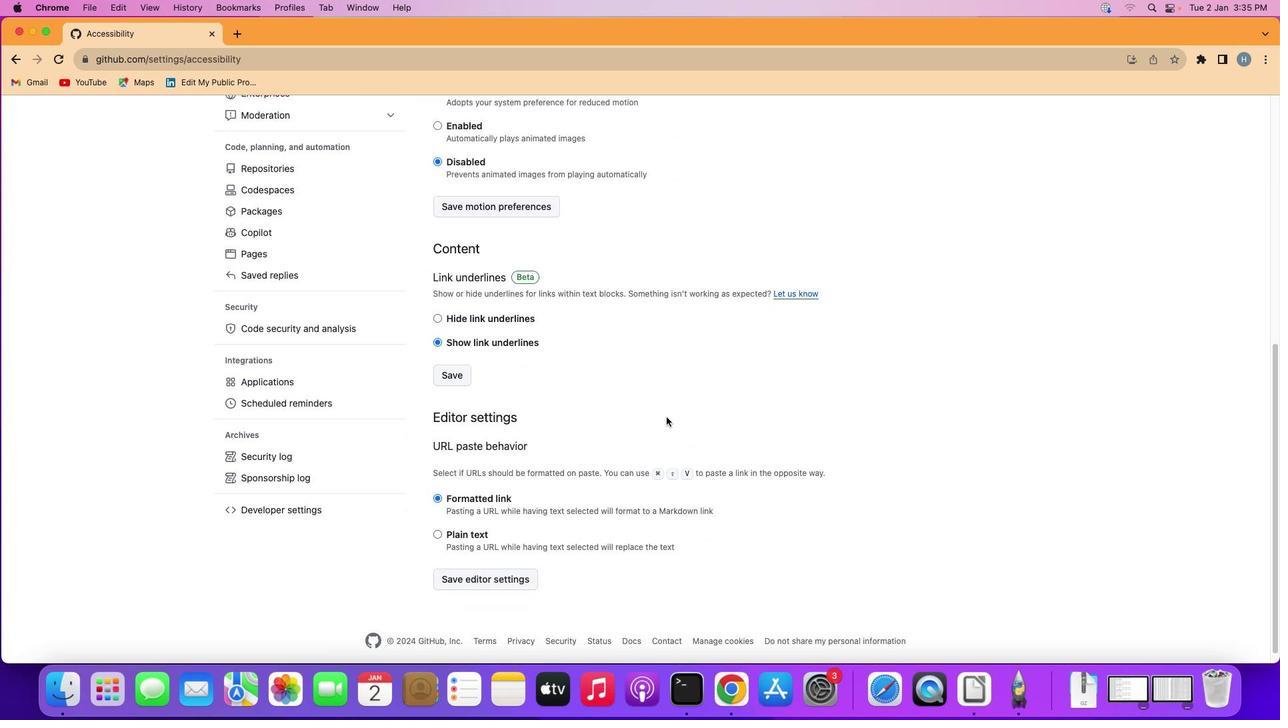 
Action: Mouse scrolled (666, 417) with delta (0, -1)
Screenshot: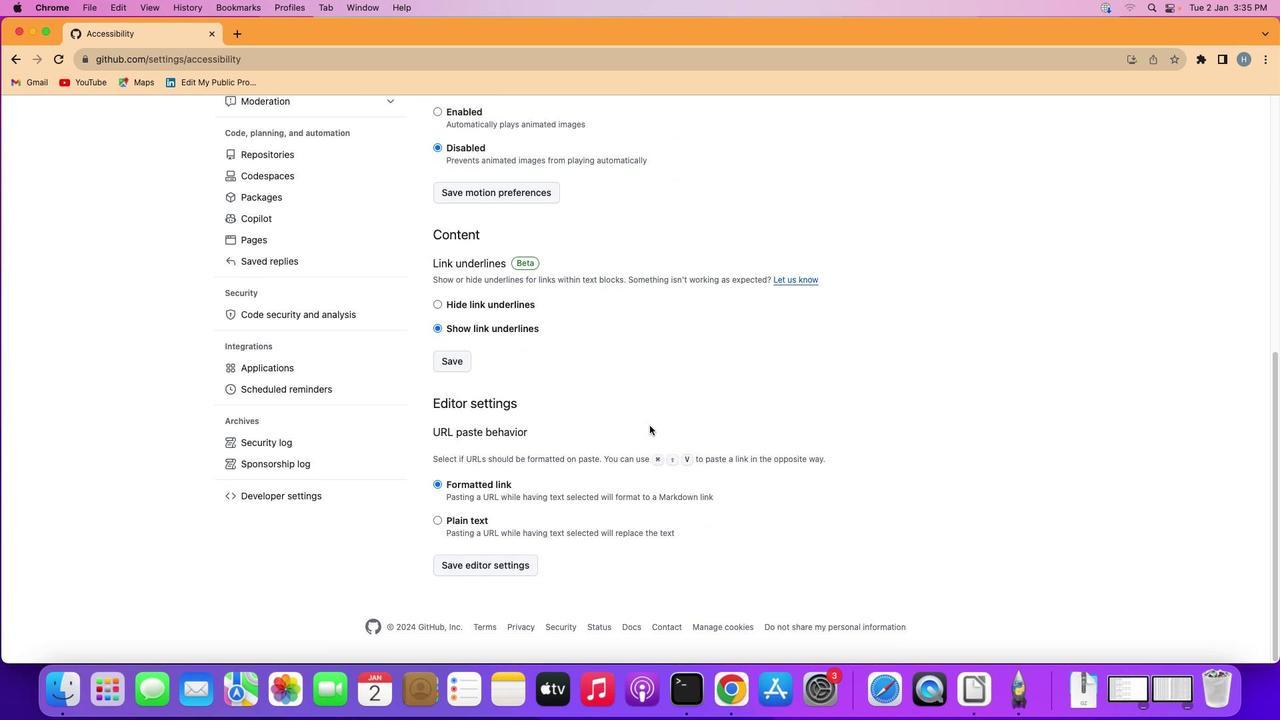 
Action: Mouse moved to (436, 521)
Screenshot: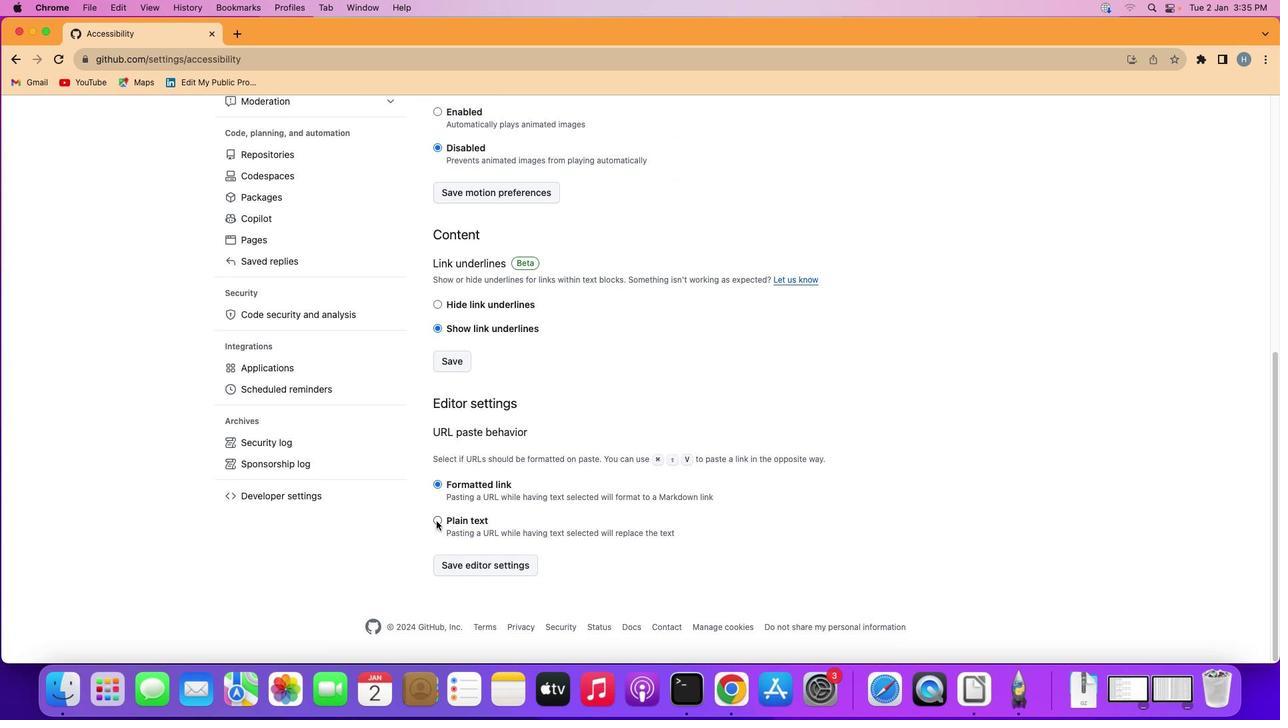 
Action: Mouse pressed left at (436, 521)
Screenshot: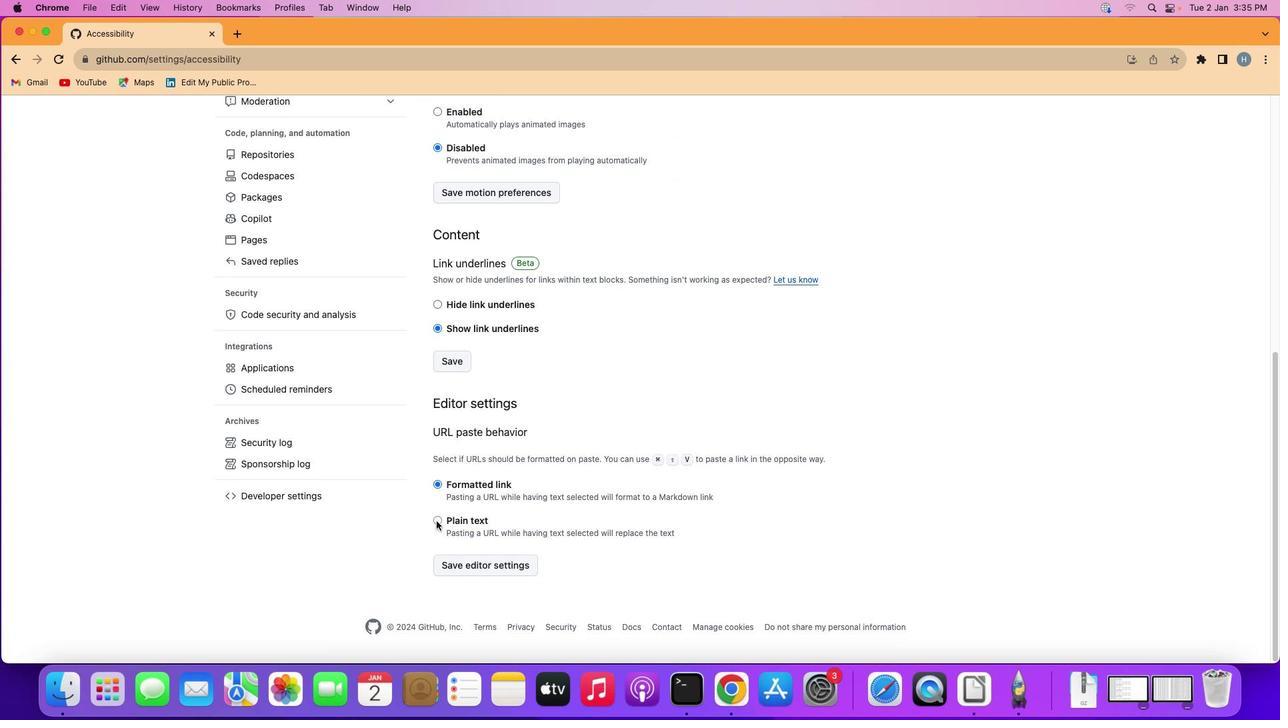
Action: Mouse moved to (480, 570)
Screenshot: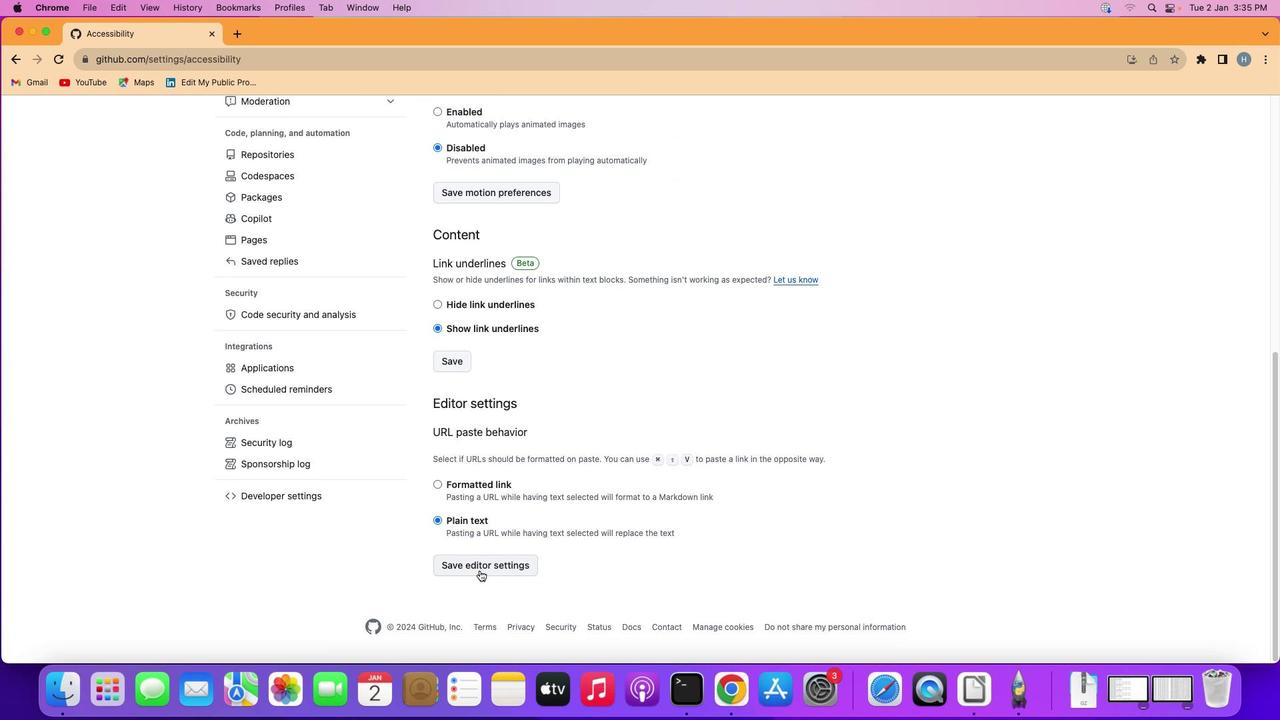 
Action: Mouse pressed left at (480, 570)
Screenshot: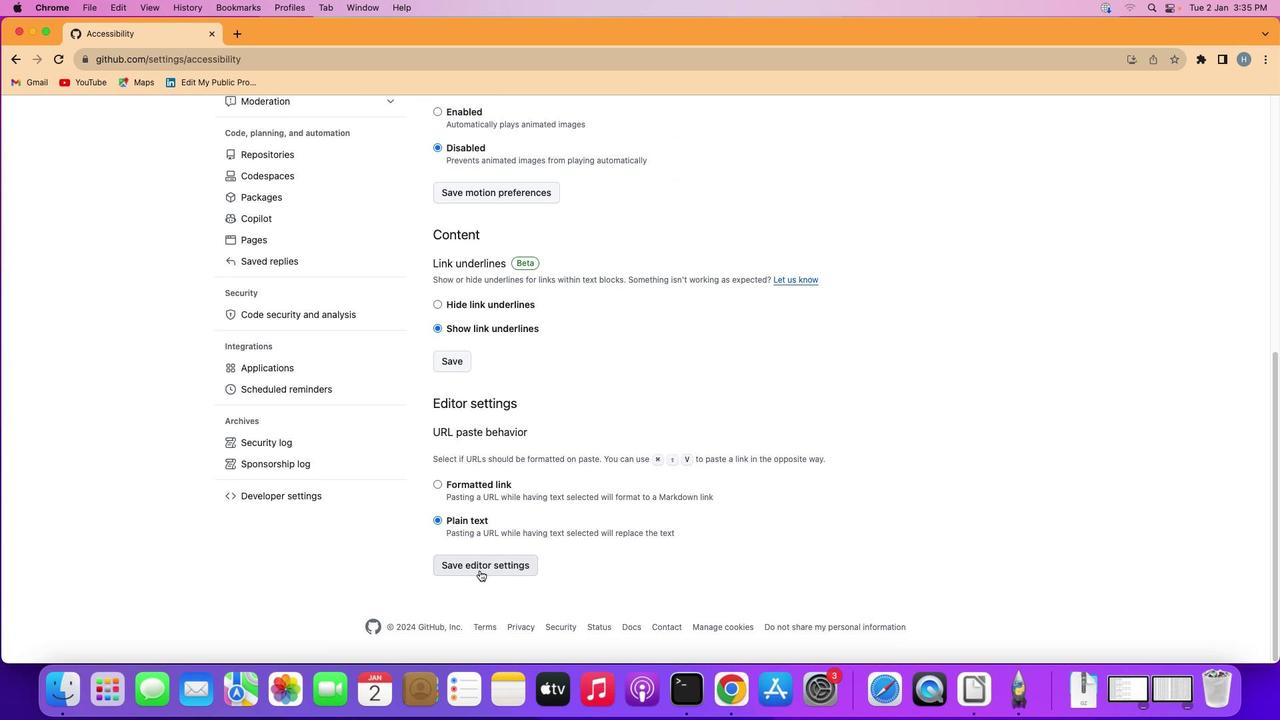 
Action: Mouse moved to (479, 570)
Screenshot: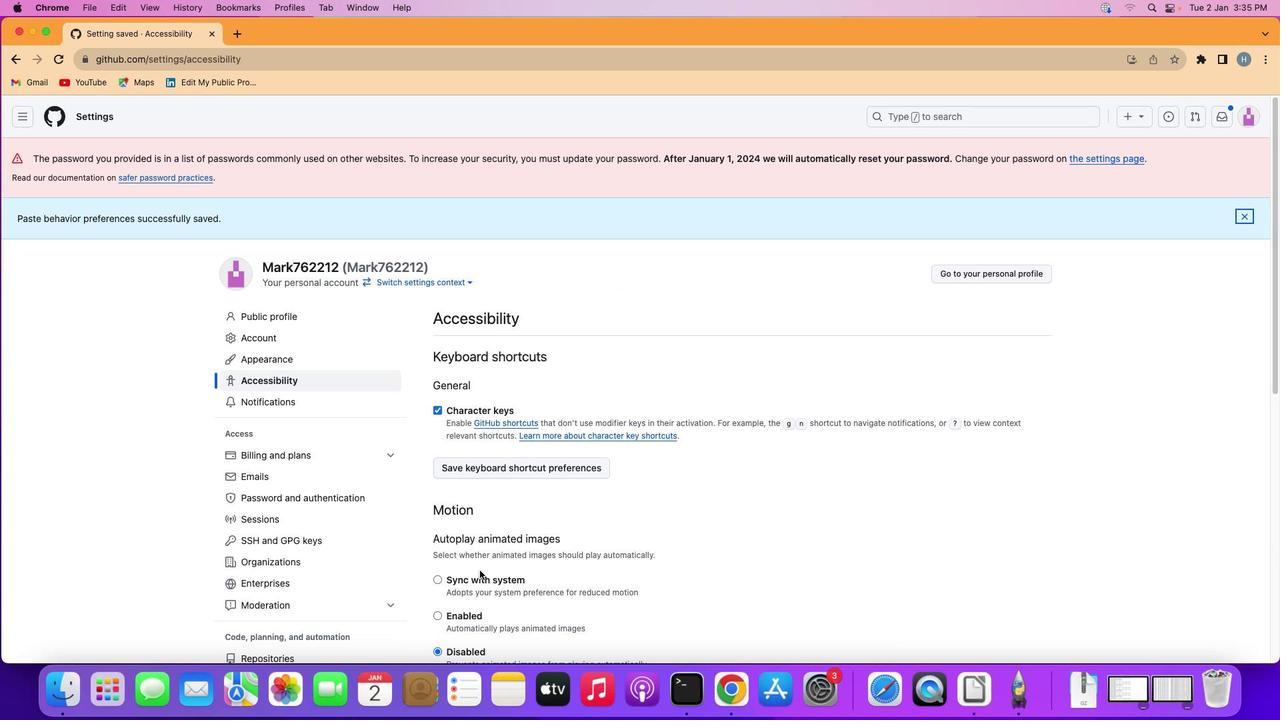 
